 Task: Open Card Intellectual Property Review in Board Email Marketing Analytics to Workspace Advertising and Marketing and add a team member Softage.2@softage.net, a label Green, a checklist Urban Planning, an attachment from Trello, a color Green and finally, add a card description 'Conduct customer research for new customer segmentation opportunities' and a comment 'Let us make sure we give this task the attention it deserves as it is crucial to the overall success of the project.'. Add a start date 'Jan 02, 1900' with a due date 'Jan 09, 1900'
Action: Mouse moved to (305, 176)
Screenshot: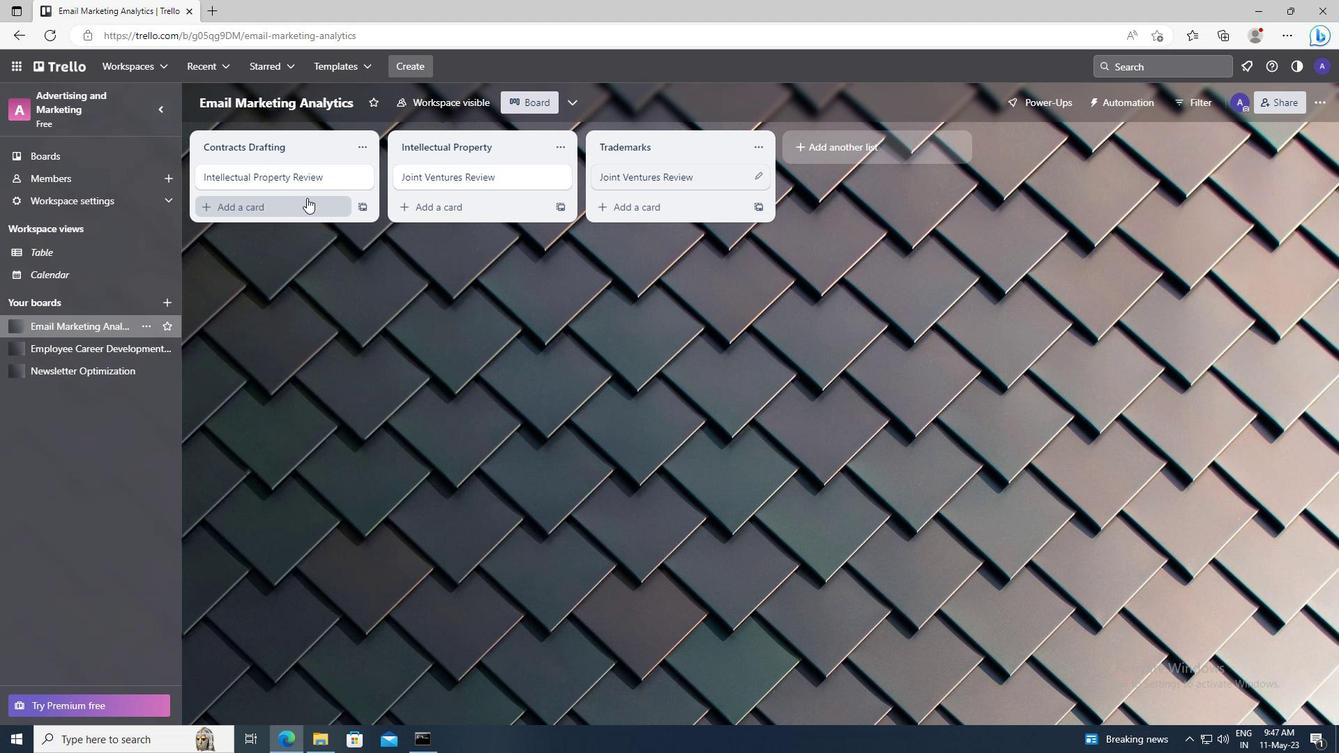 
Action: Mouse pressed left at (305, 176)
Screenshot: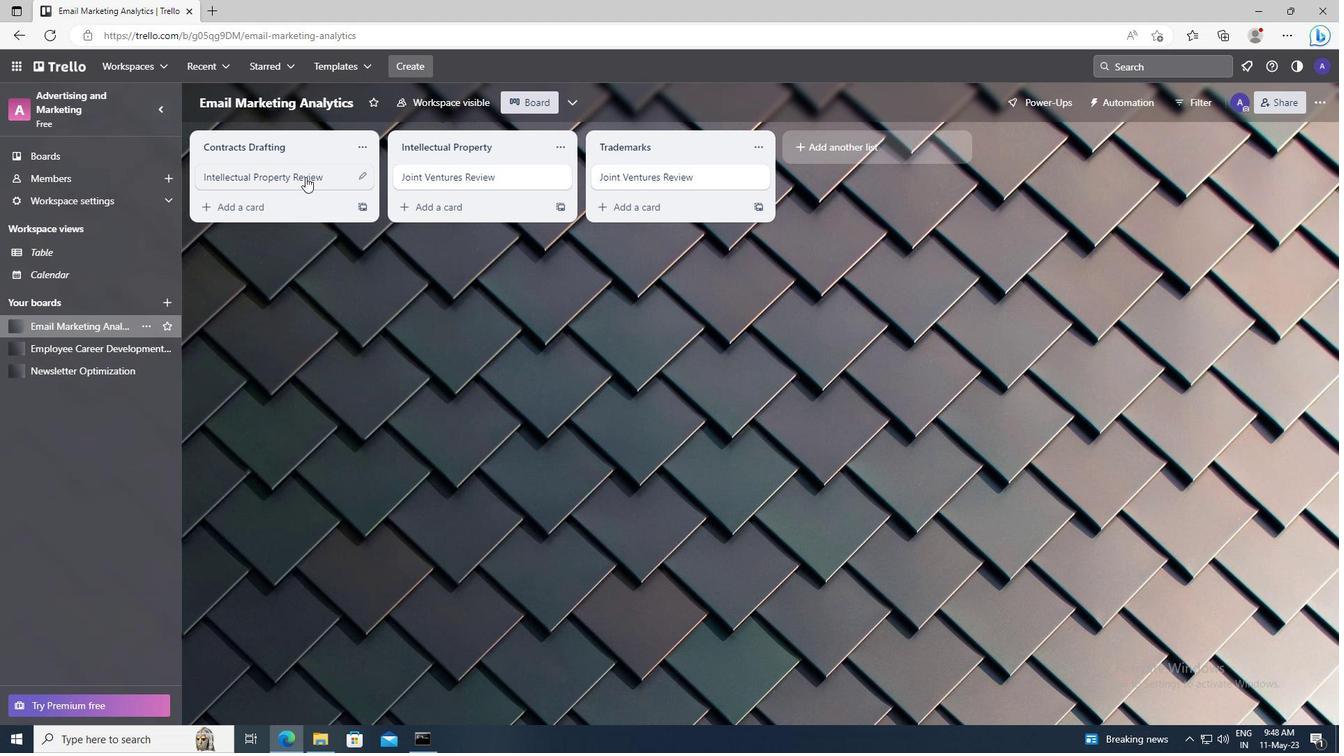 
Action: Mouse moved to (839, 177)
Screenshot: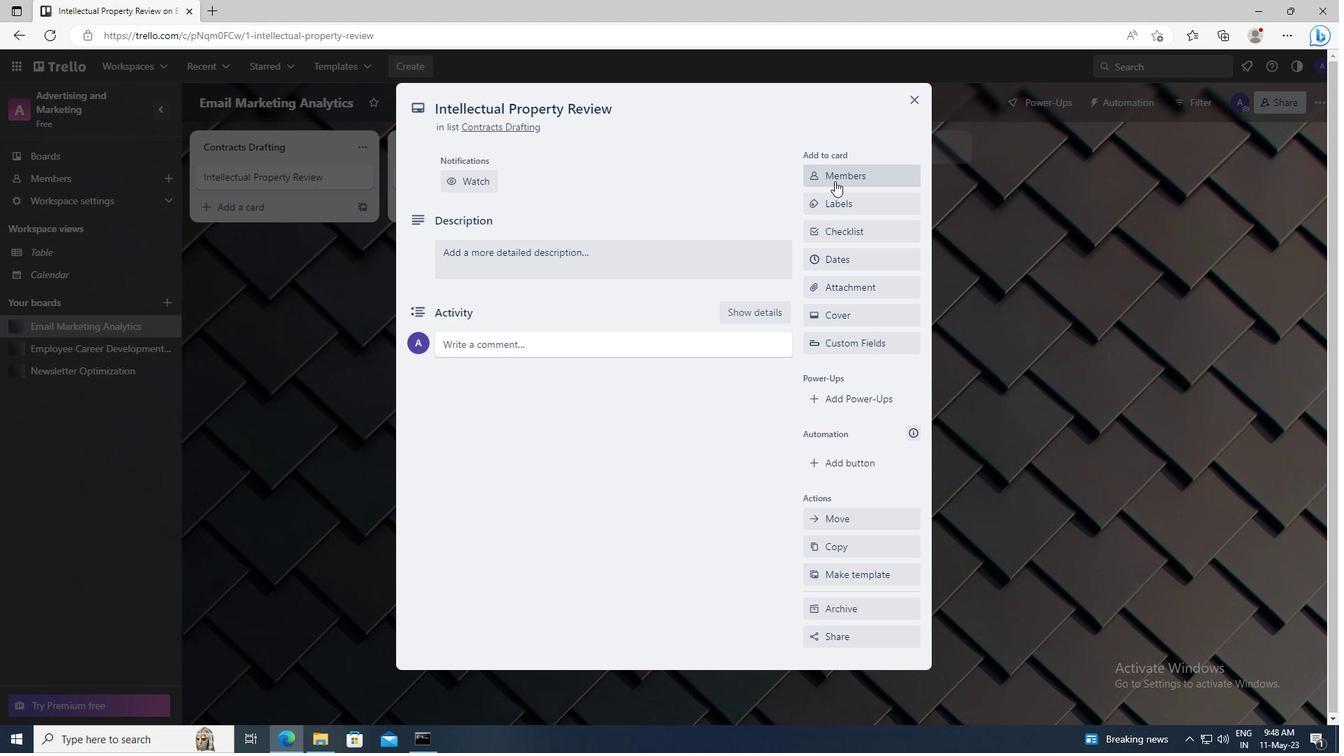 
Action: Mouse pressed left at (839, 177)
Screenshot: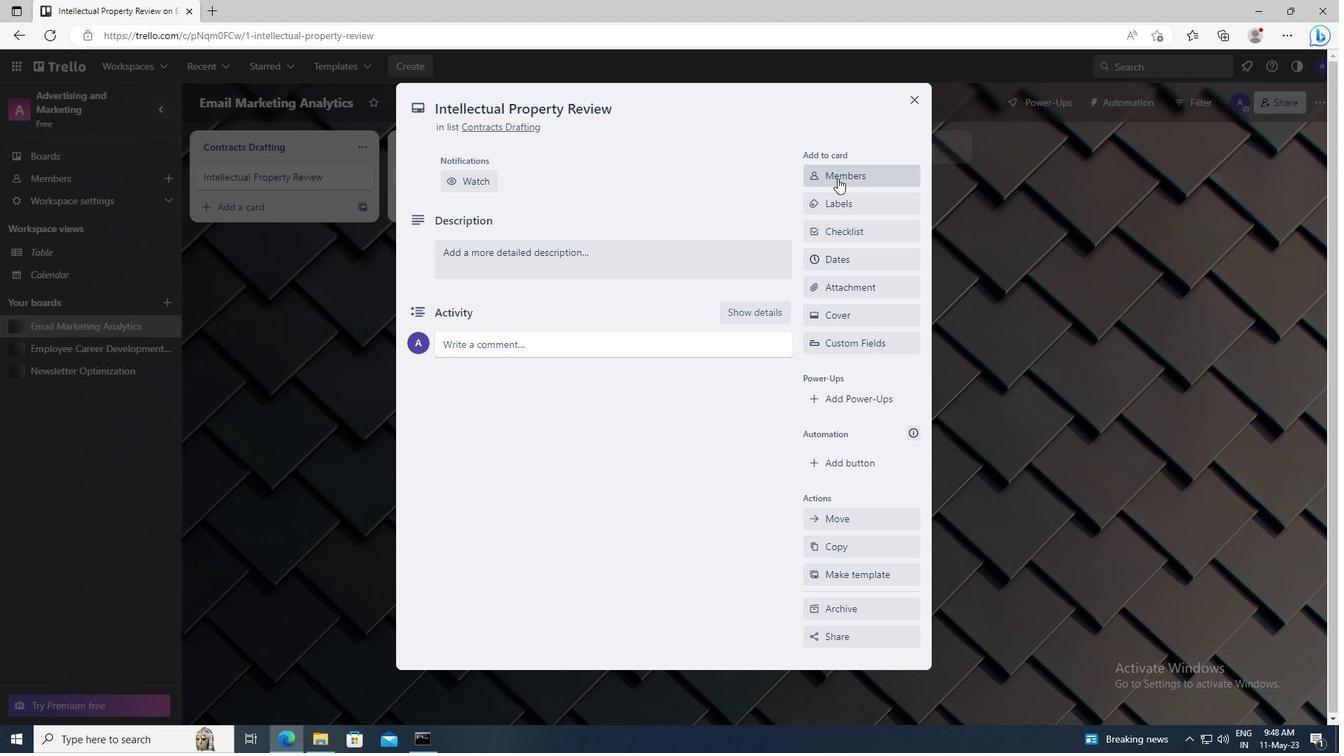 
Action: Mouse moved to (849, 244)
Screenshot: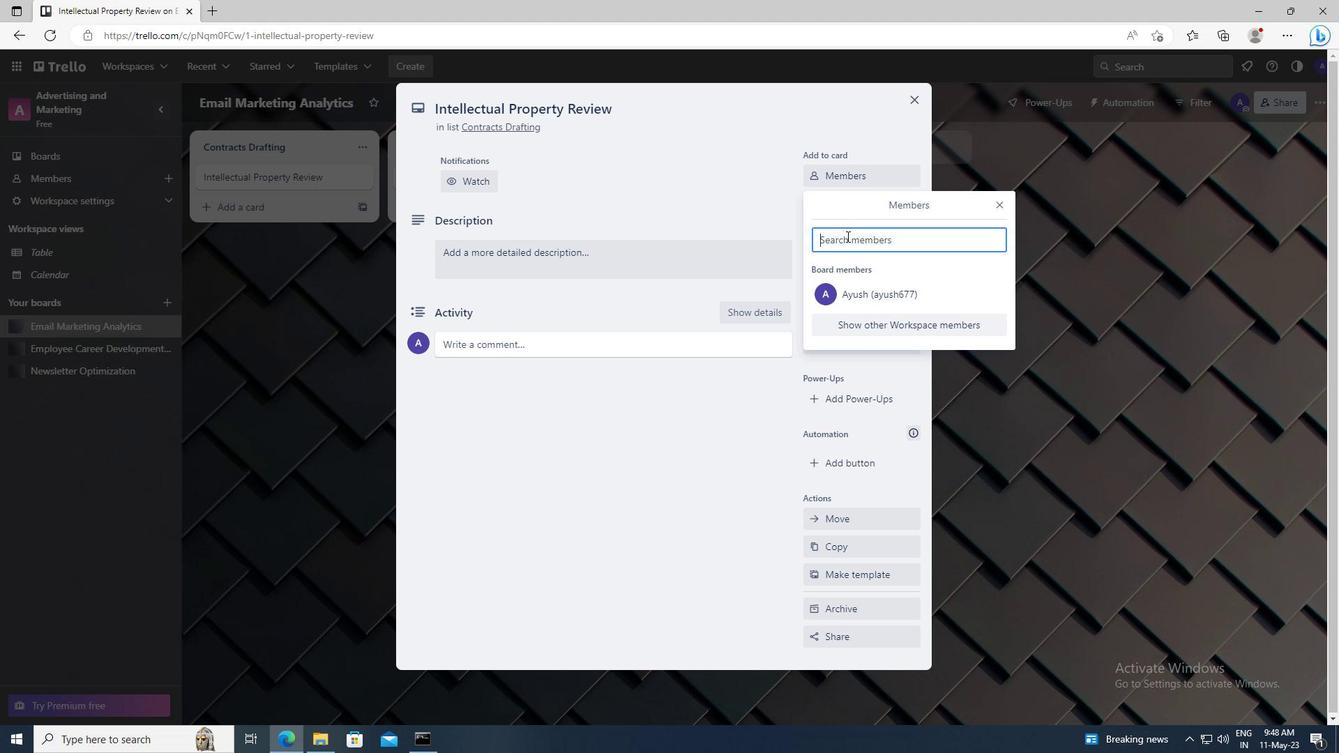 
Action: Mouse pressed left at (849, 244)
Screenshot: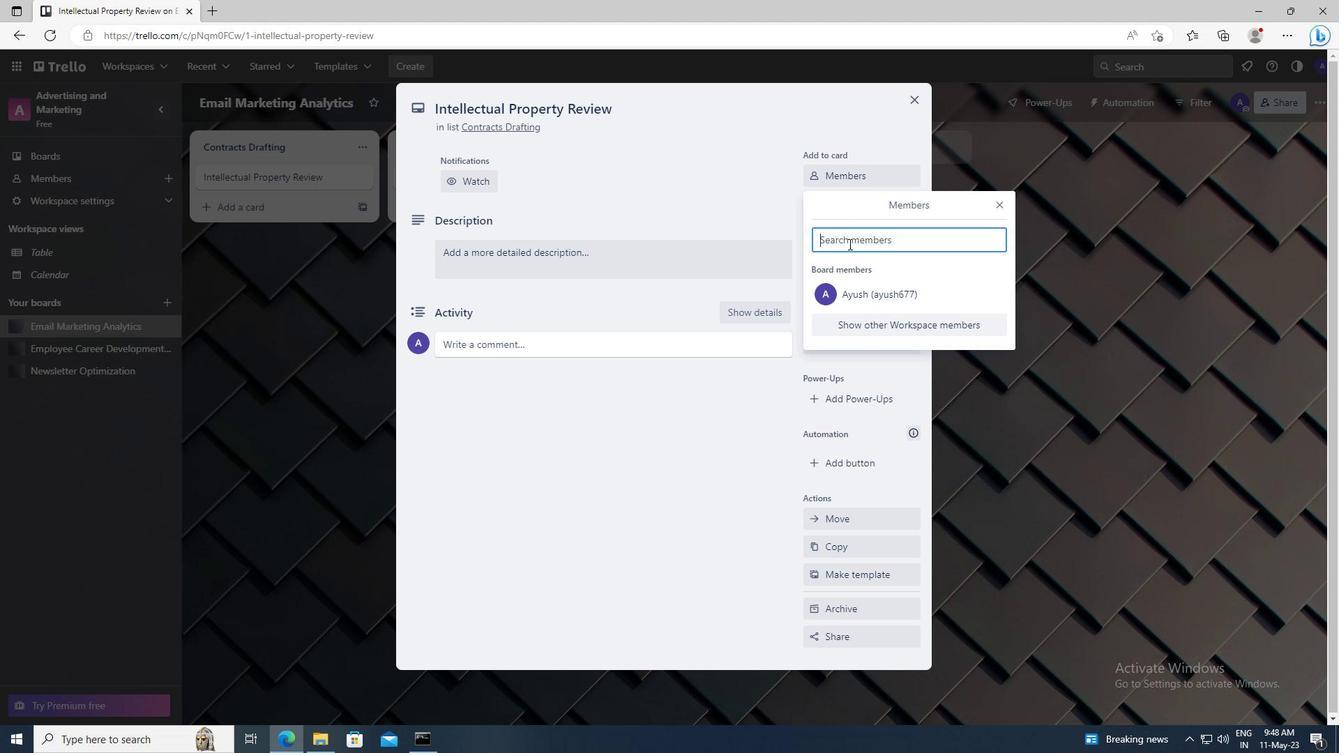 
Action: Key pressed <Key.shift>SOFTAGE.2
Screenshot: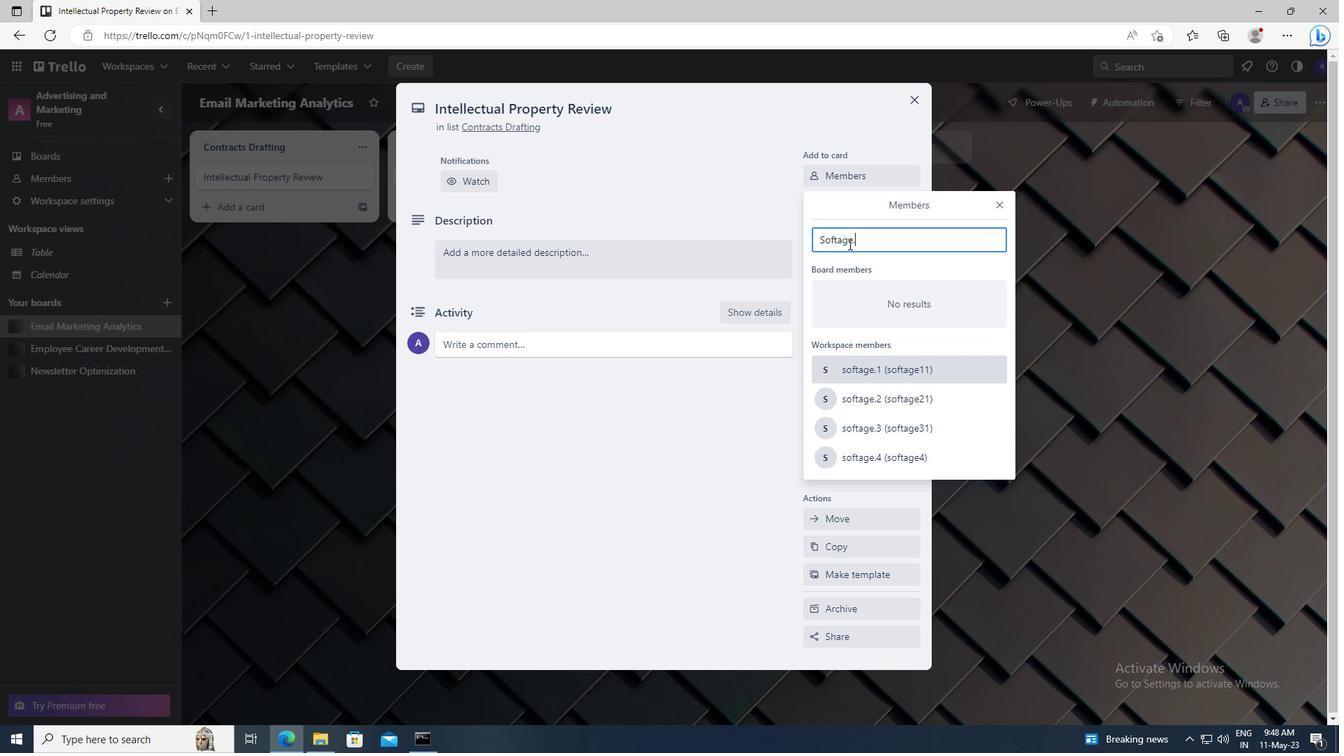 
Action: Mouse moved to (851, 369)
Screenshot: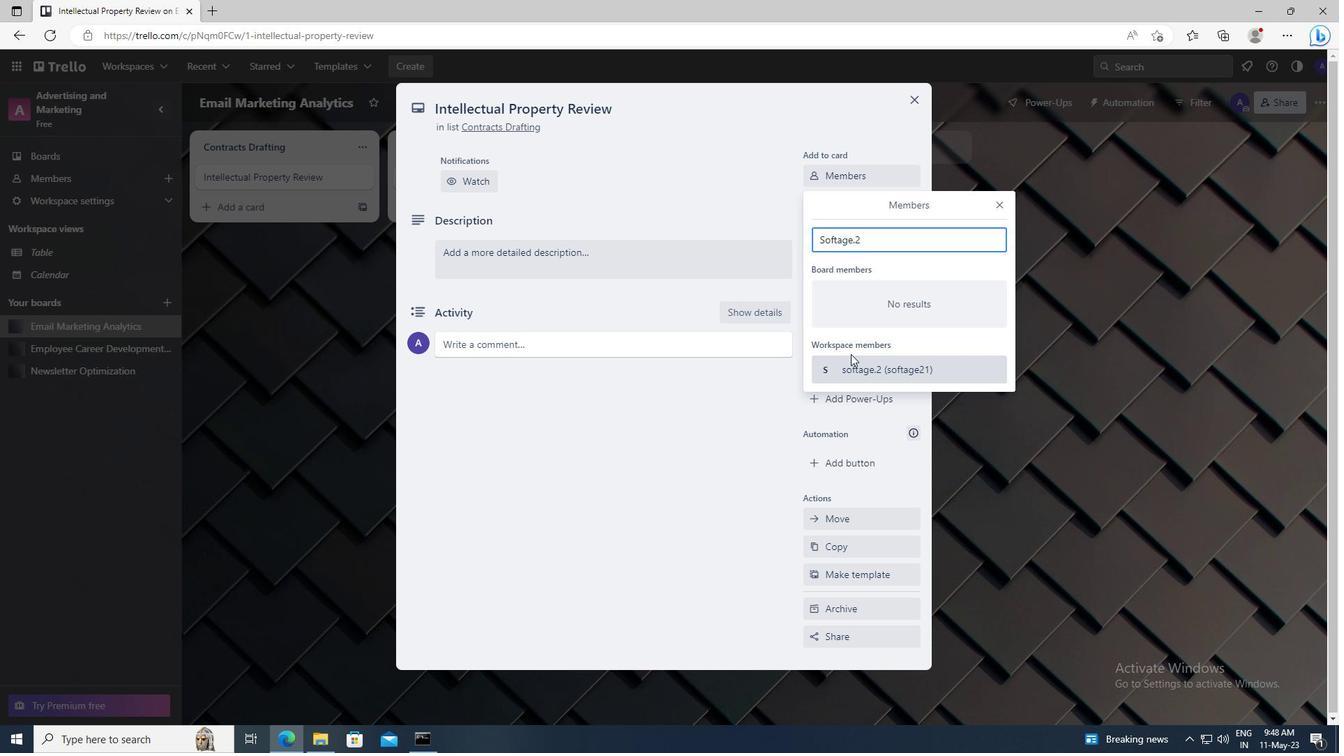 
Action: Mouse pressed left at (851, 369)
Screenshot: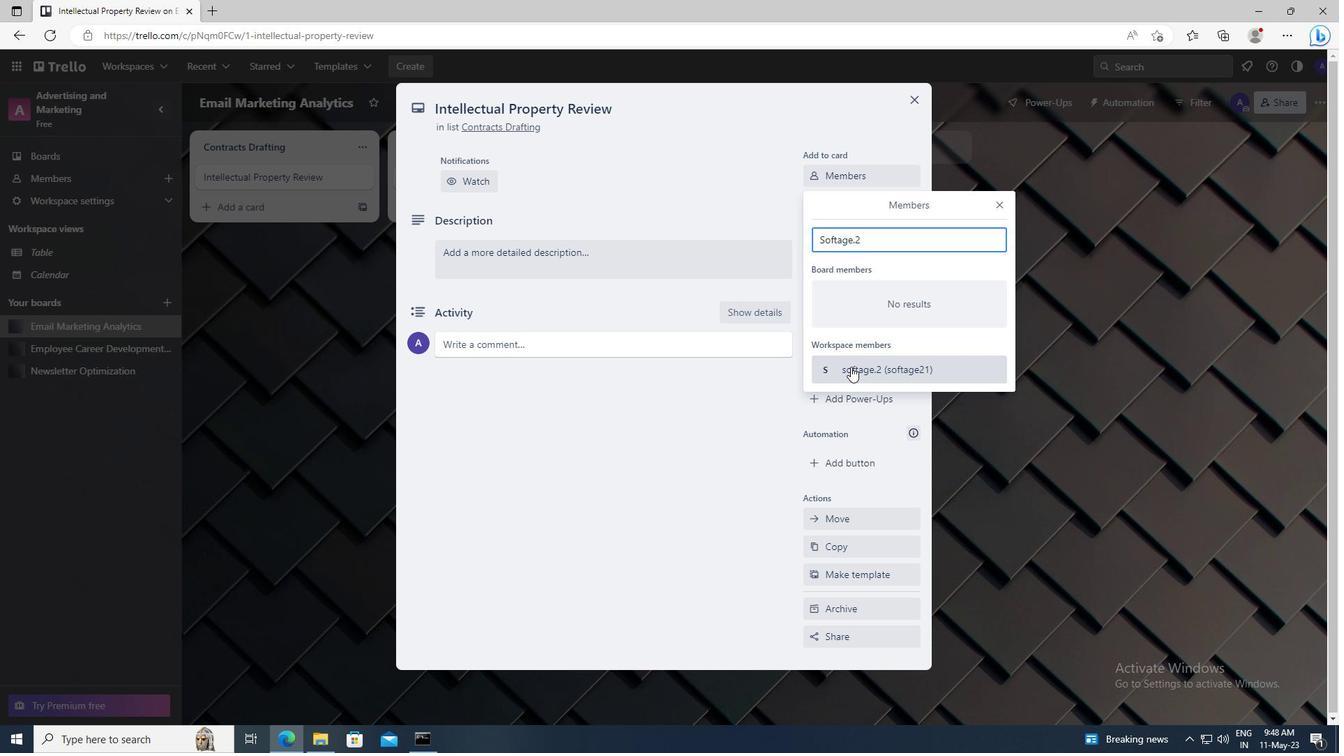 
Action: Mouse moved to (1001, 205)
Screenshot: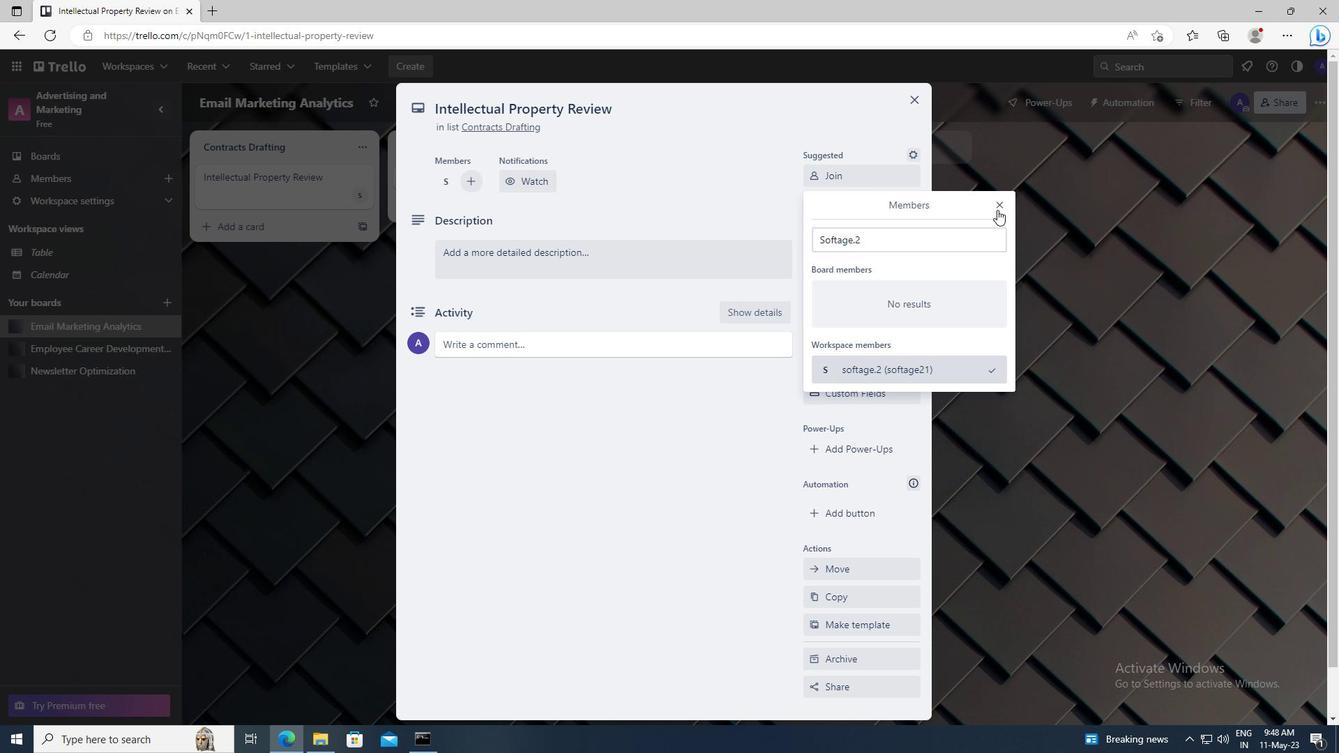 
Action: Mouse pressed left at (1001, 205)
Screenshot: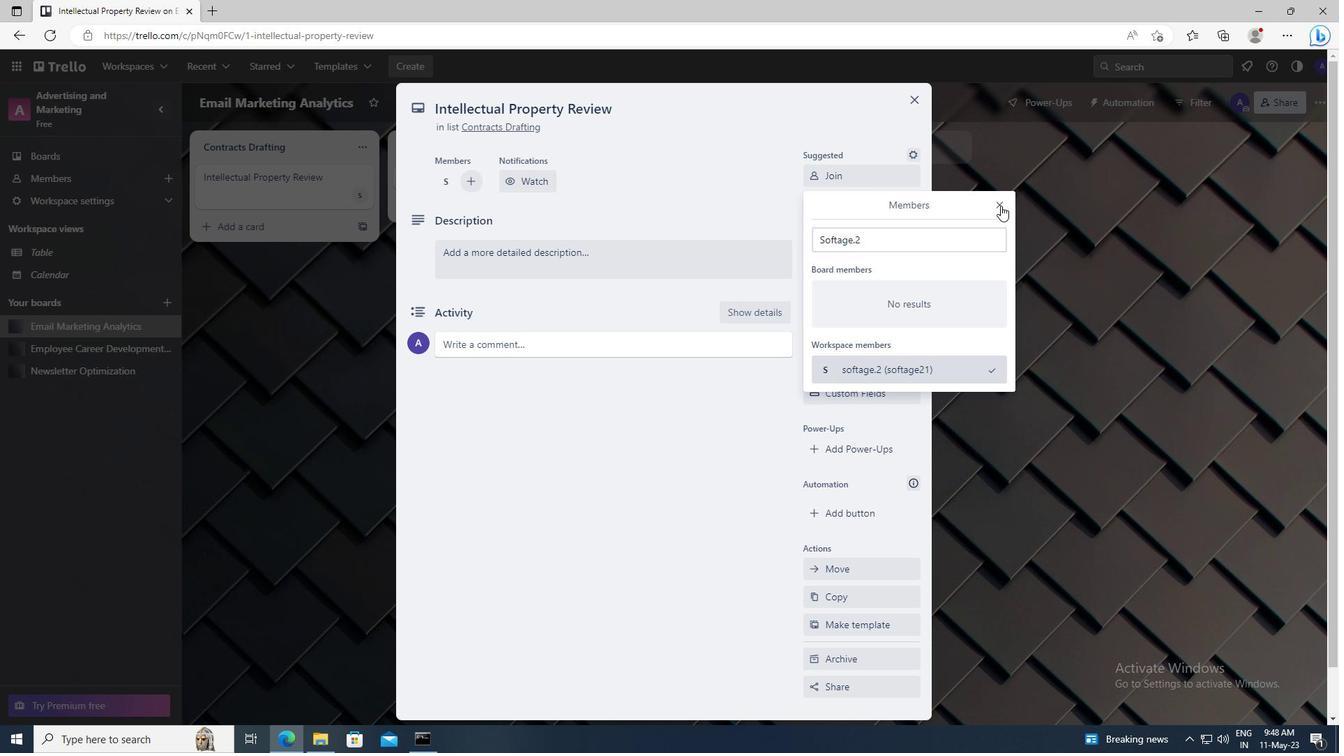 
Action: Mouse moved to (878, 249)
Screenshot: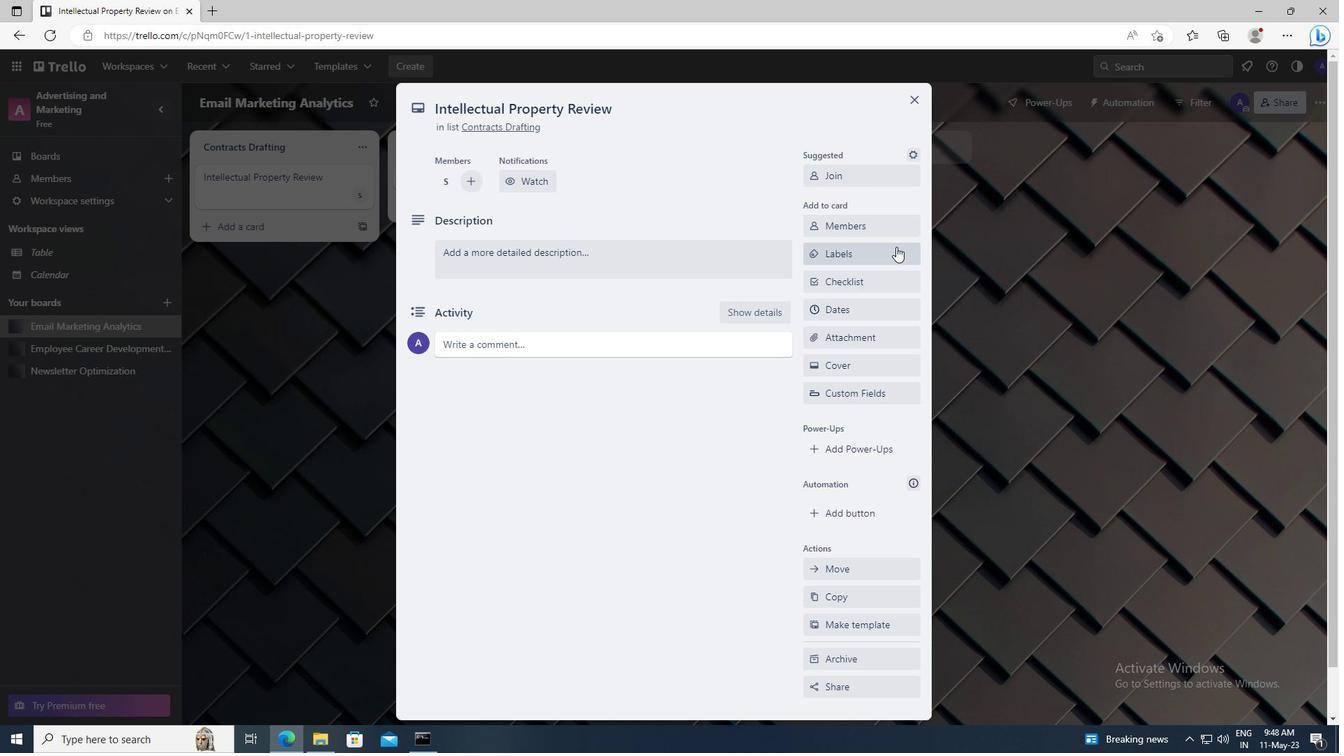 
Action: Mouse pressed left at (878, 249)
Screenshot: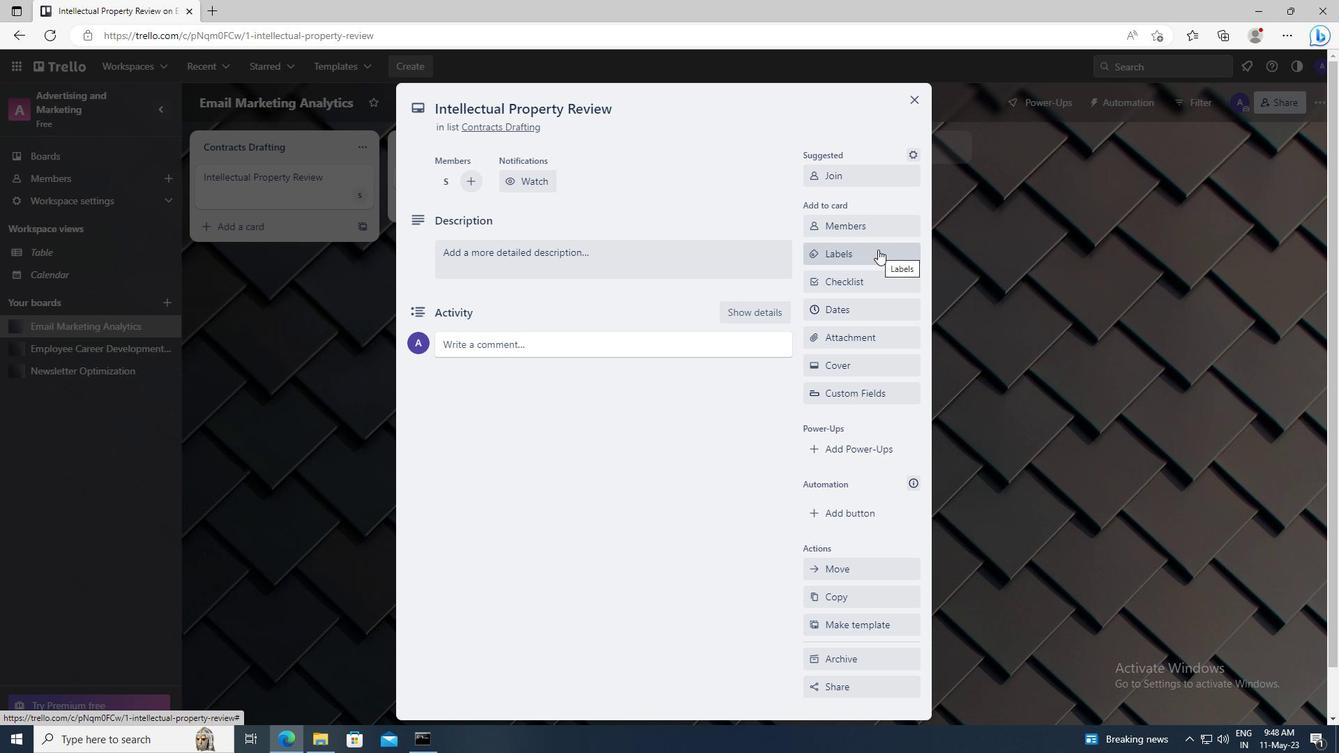 
Action: Mouse moved to (897, 530)
Screenshot: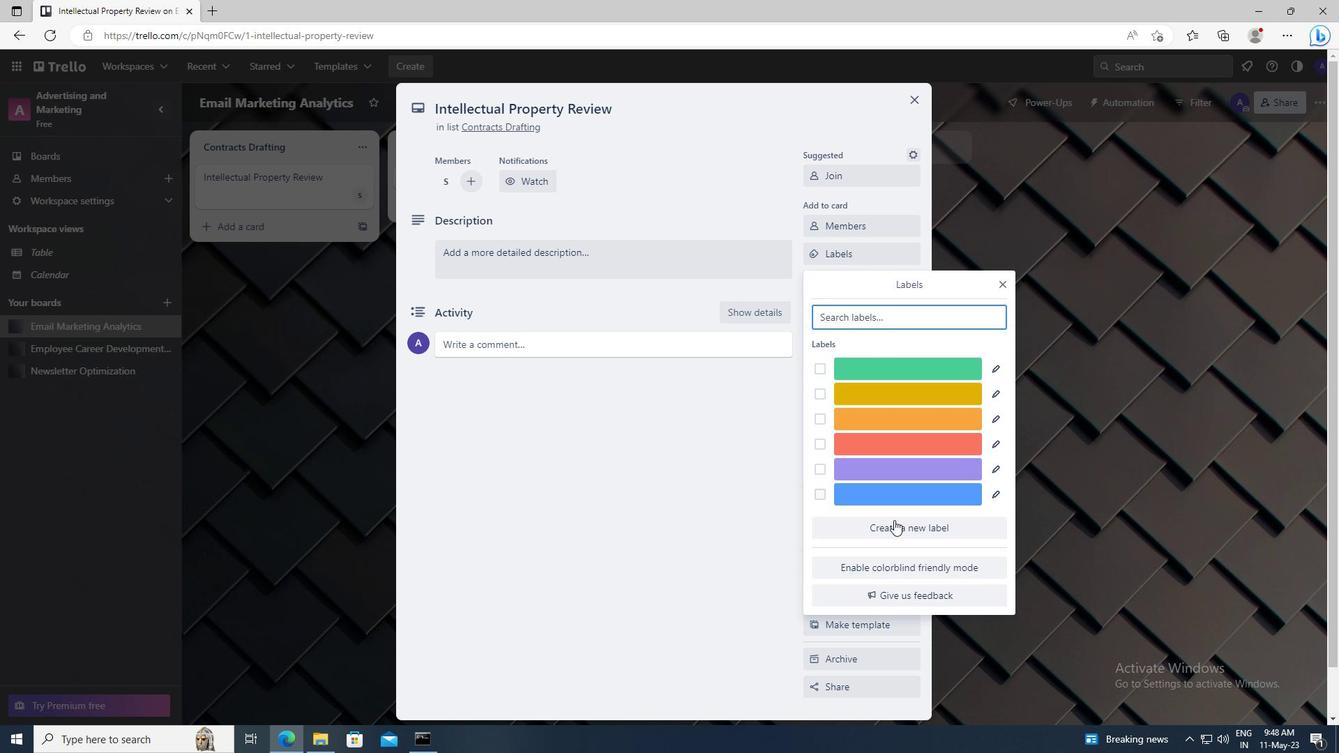 
Action: Mouse pressed left at (897, 530)
Screenshot: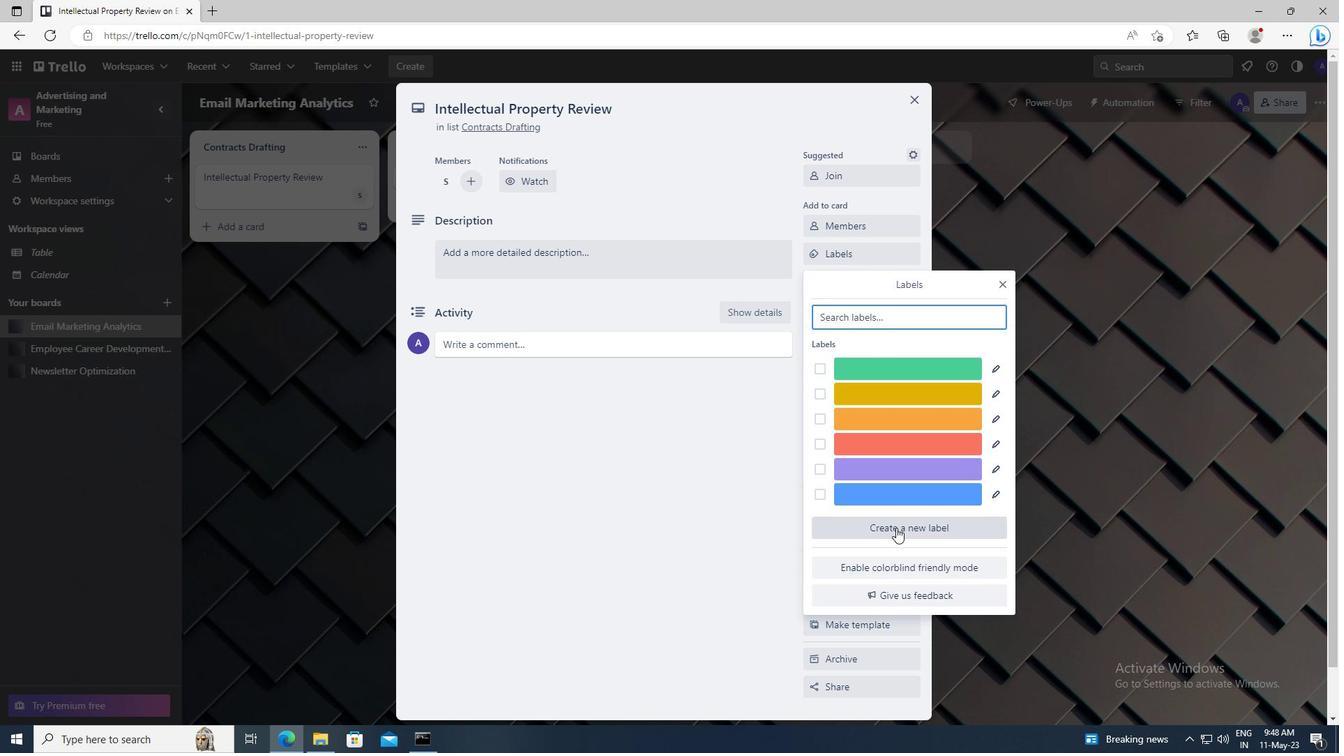 
Action: Mouse moved to (839, 487)
Screenshot: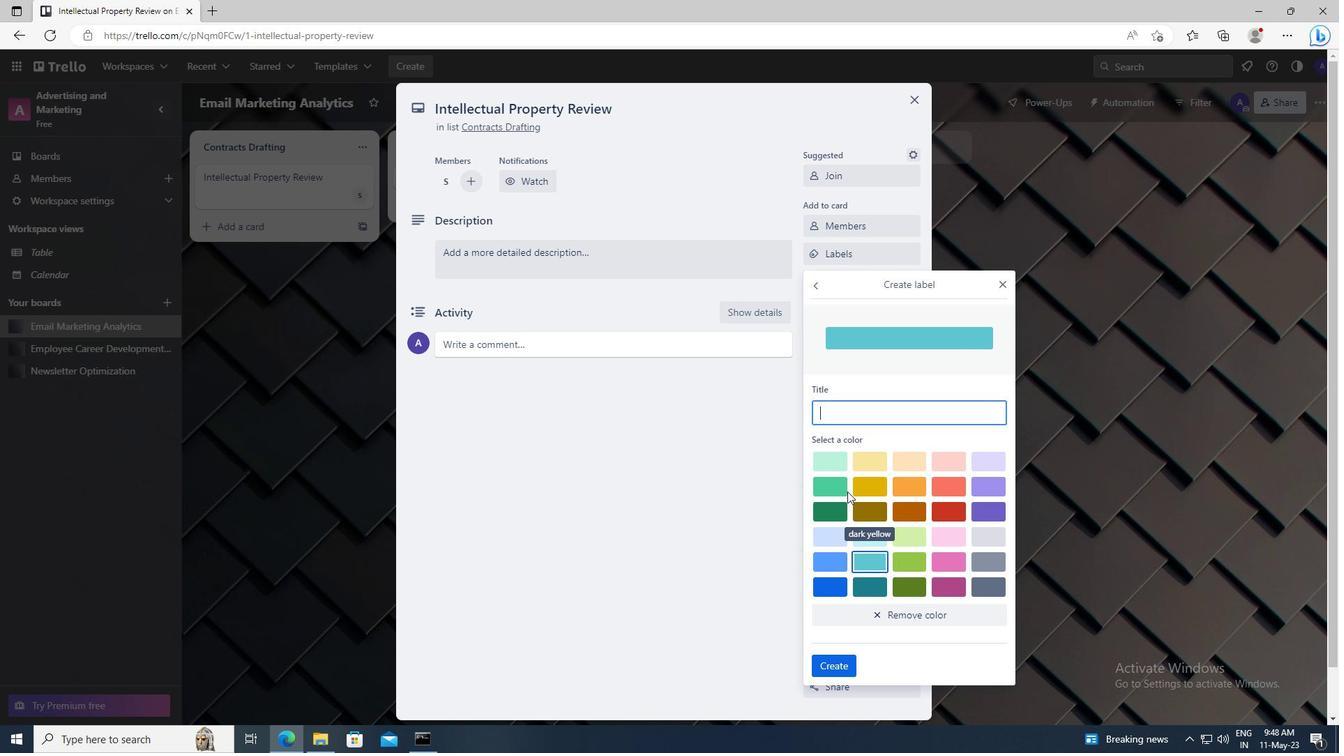 
Action: Mouse pressed left at (839, 487)
Screenshot: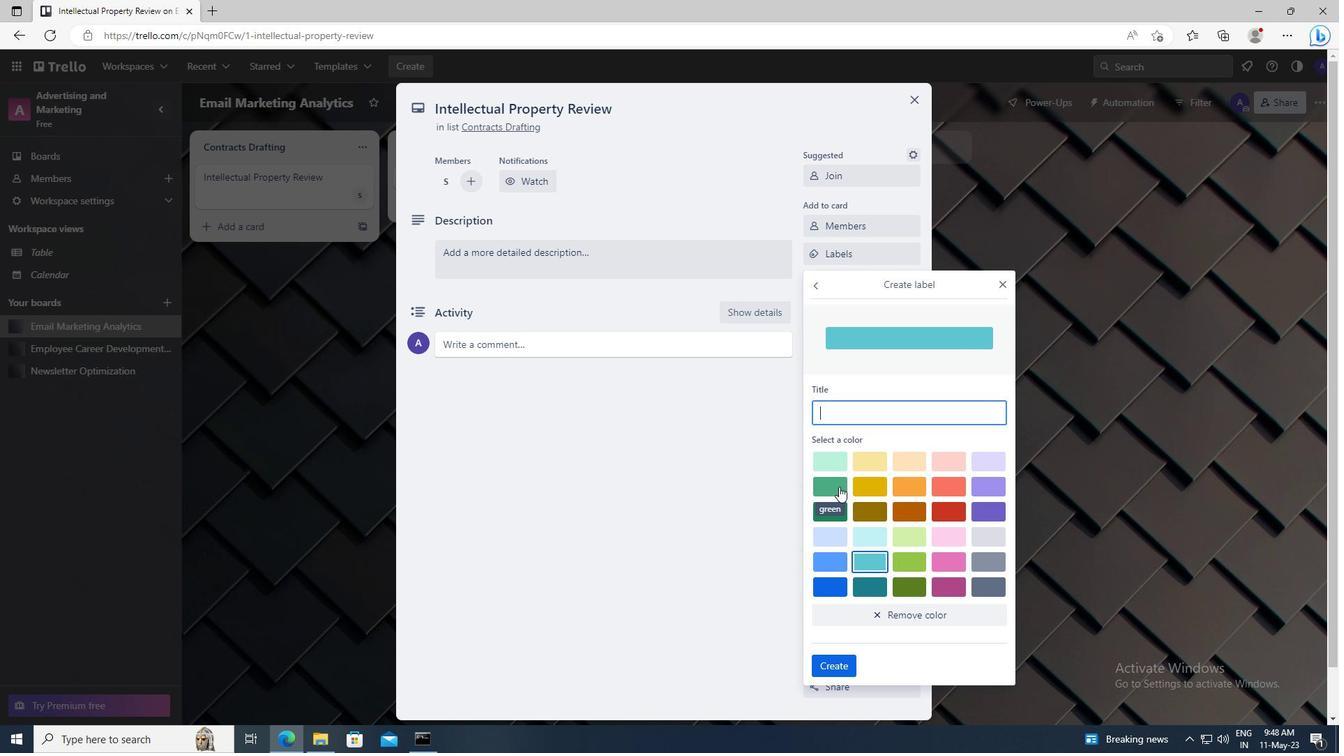 
Action: Mouse moved to (839, 662)
Screenshot: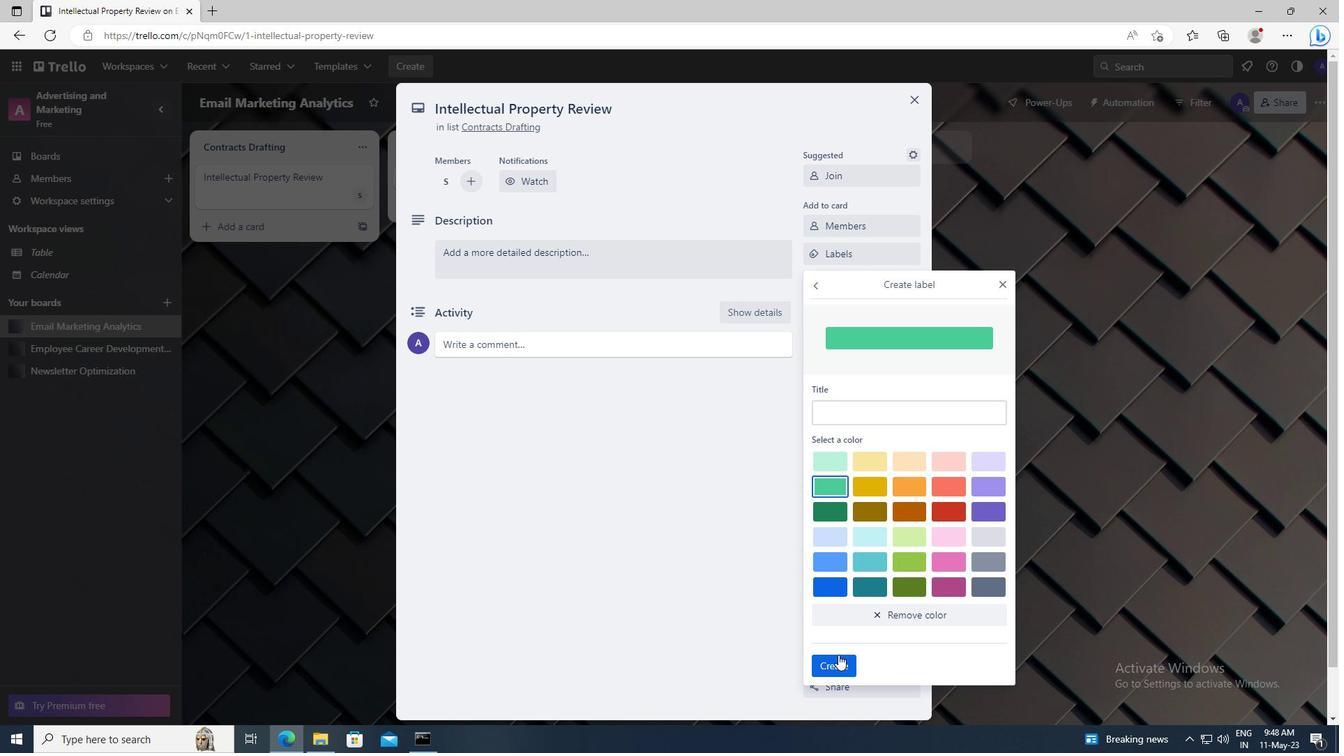 
Action: Mouse pressed left at (839, 662)
Screenshot: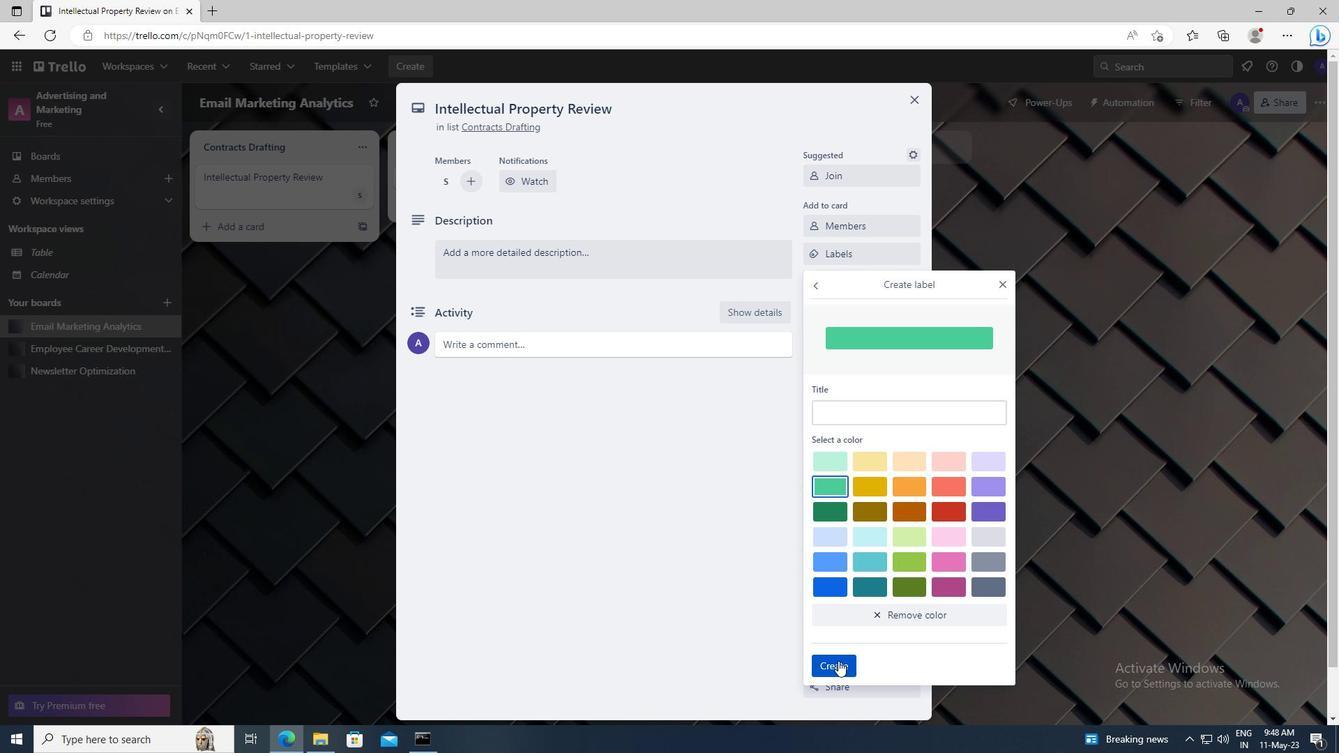
Action: Mouse moved to (1004, 285)
Screenshot: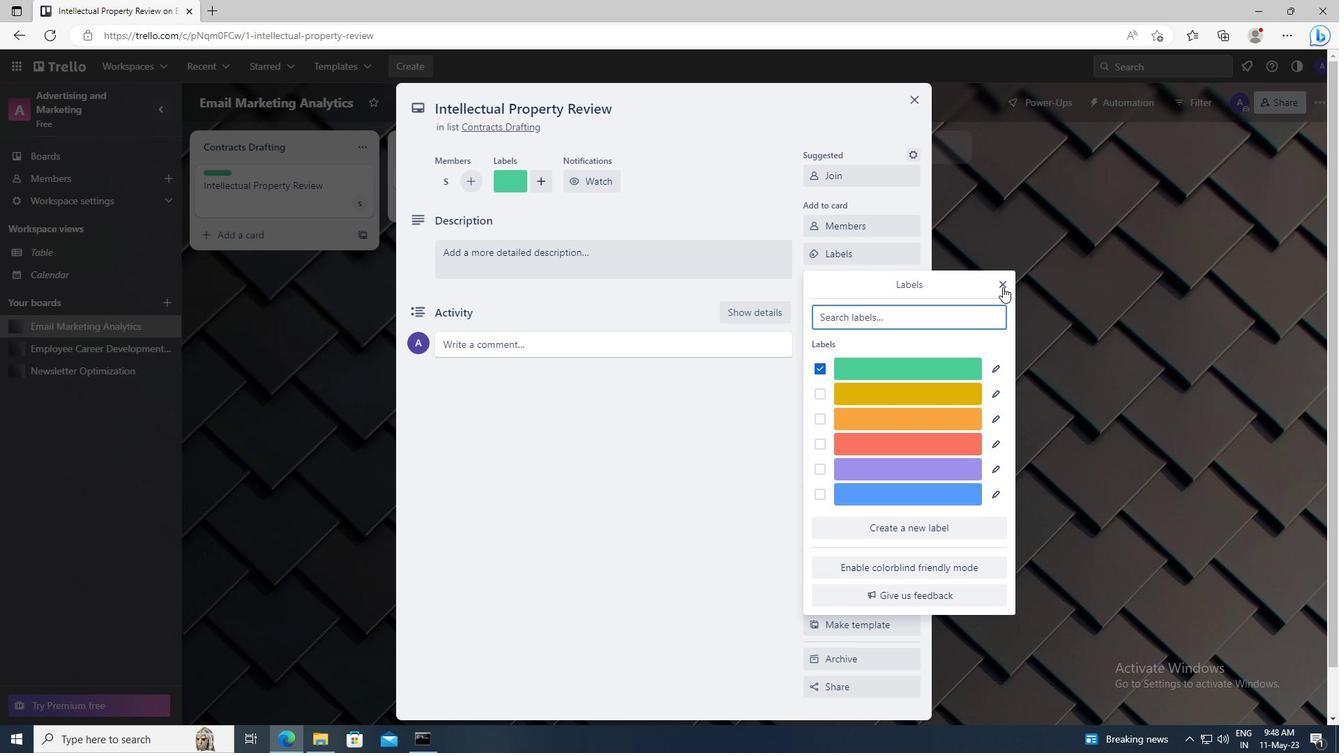 
Action: Mouse pressed left at (1004, 285)
Screenshot: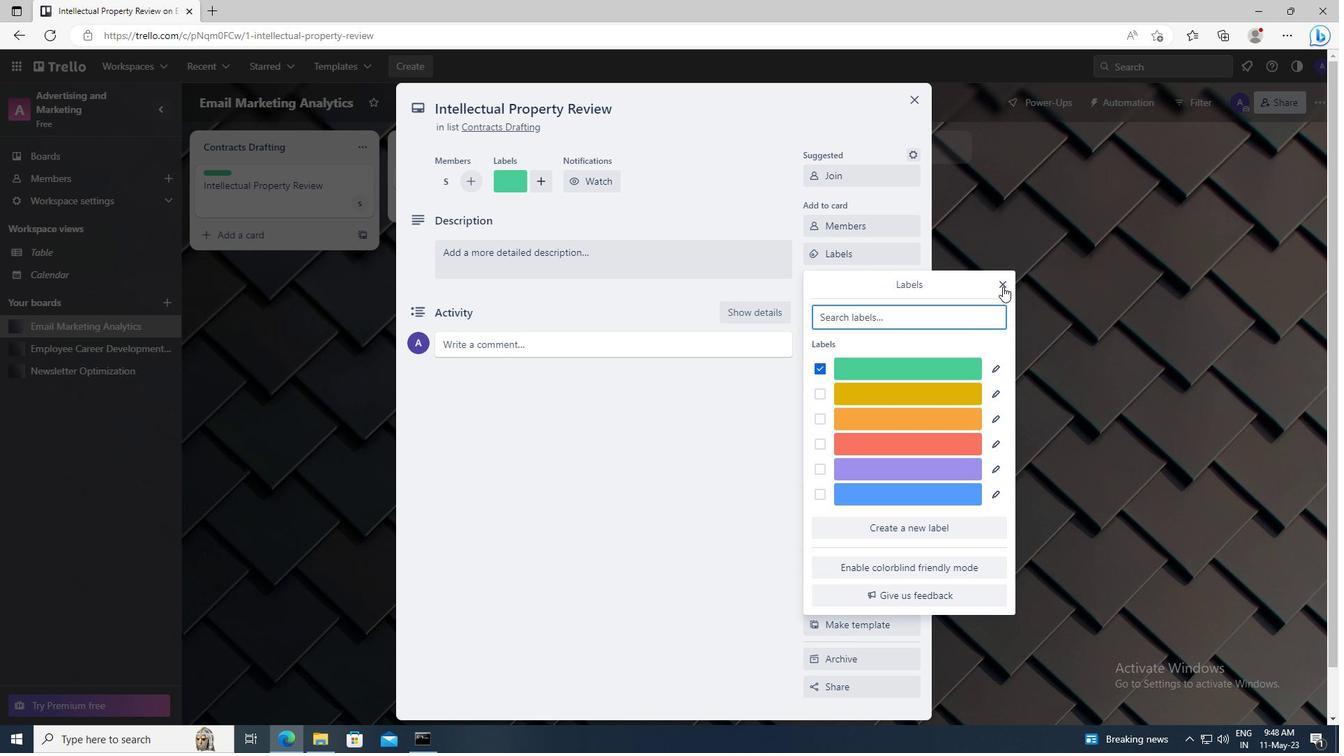 
Action: Mouse moved to (864, 279)
Screenshot: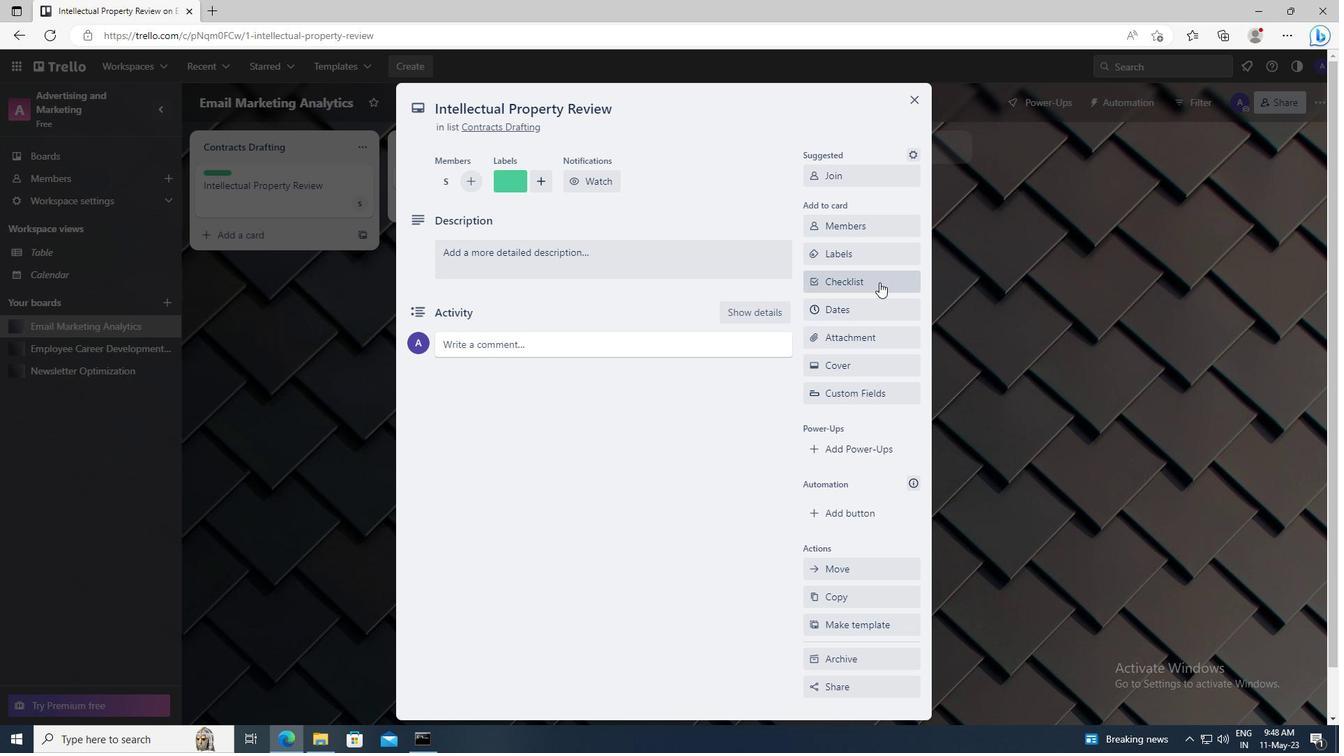 
Action: Mouse pressed left at (864, 279)
Screenshot: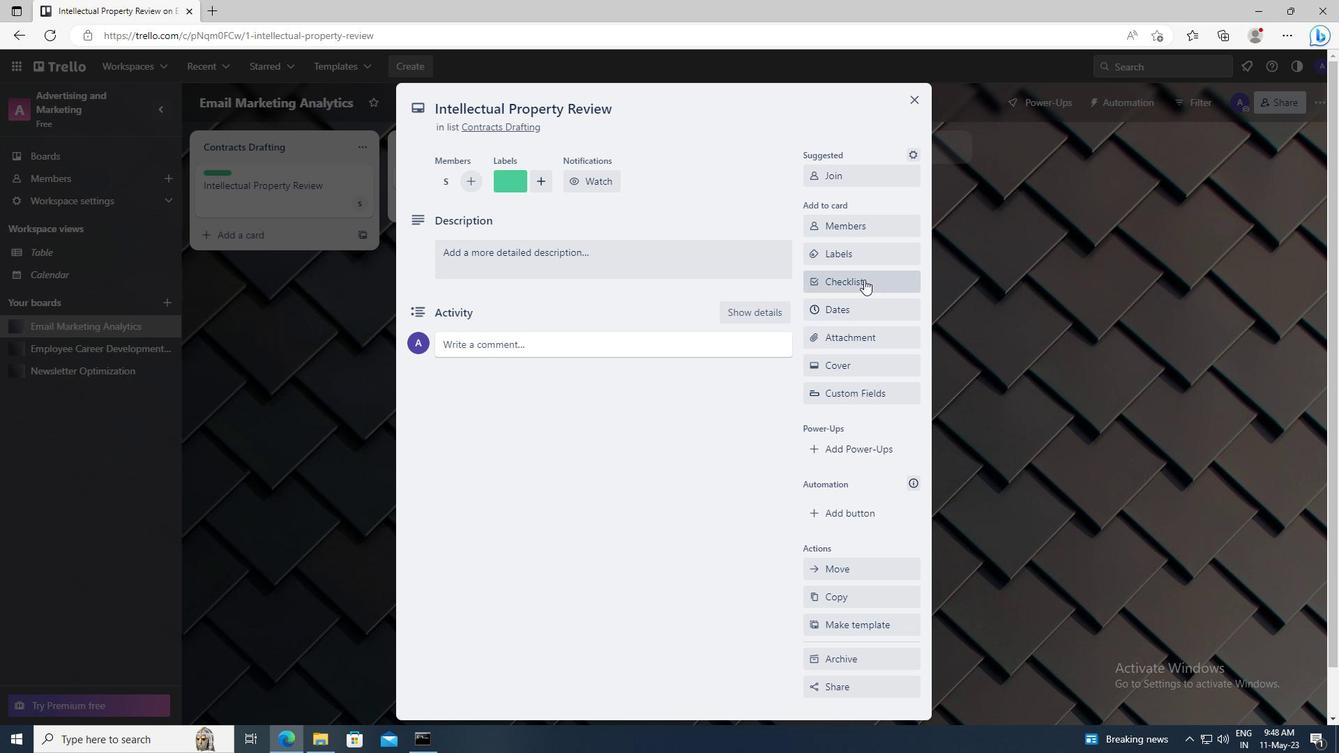
Action: Key pressed <Key.shift>URBAN<Key.space><Key.shift>PLANNING
Screenshot: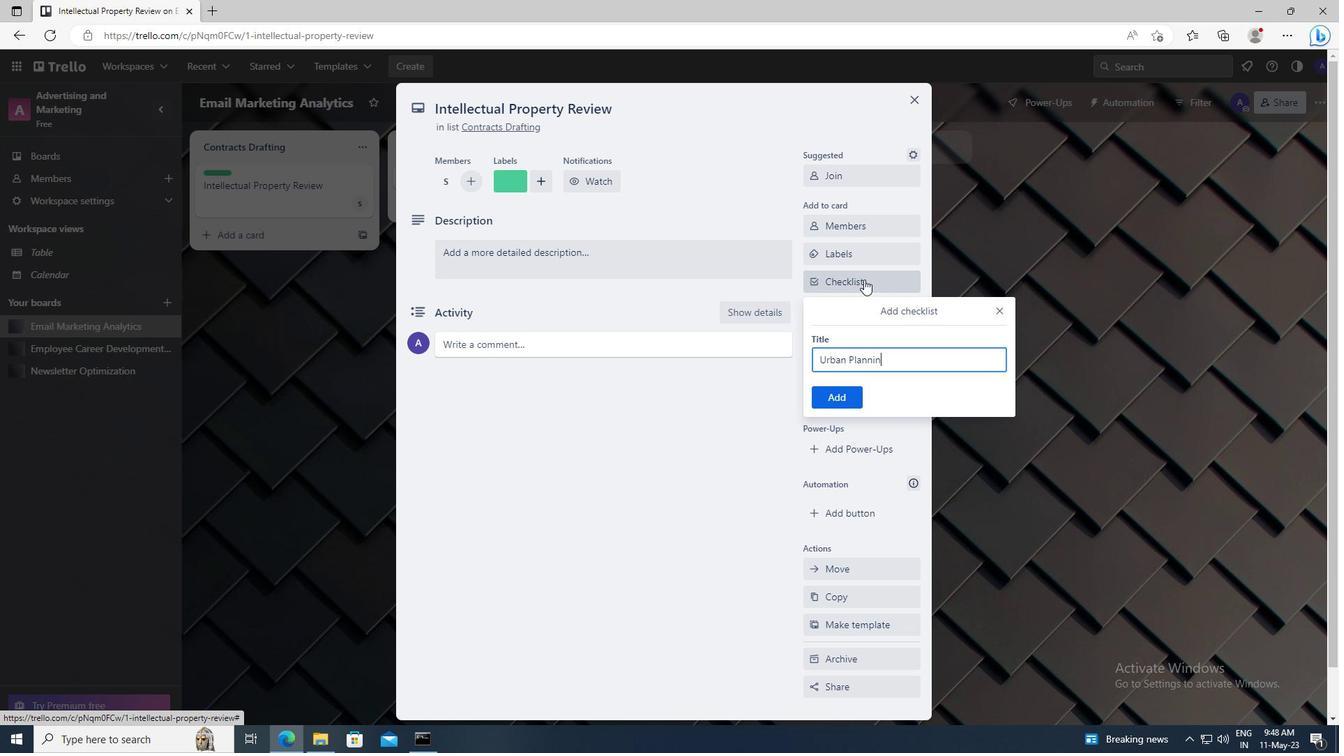 
Action: Mouse moved to (842, 394)
Screenshot: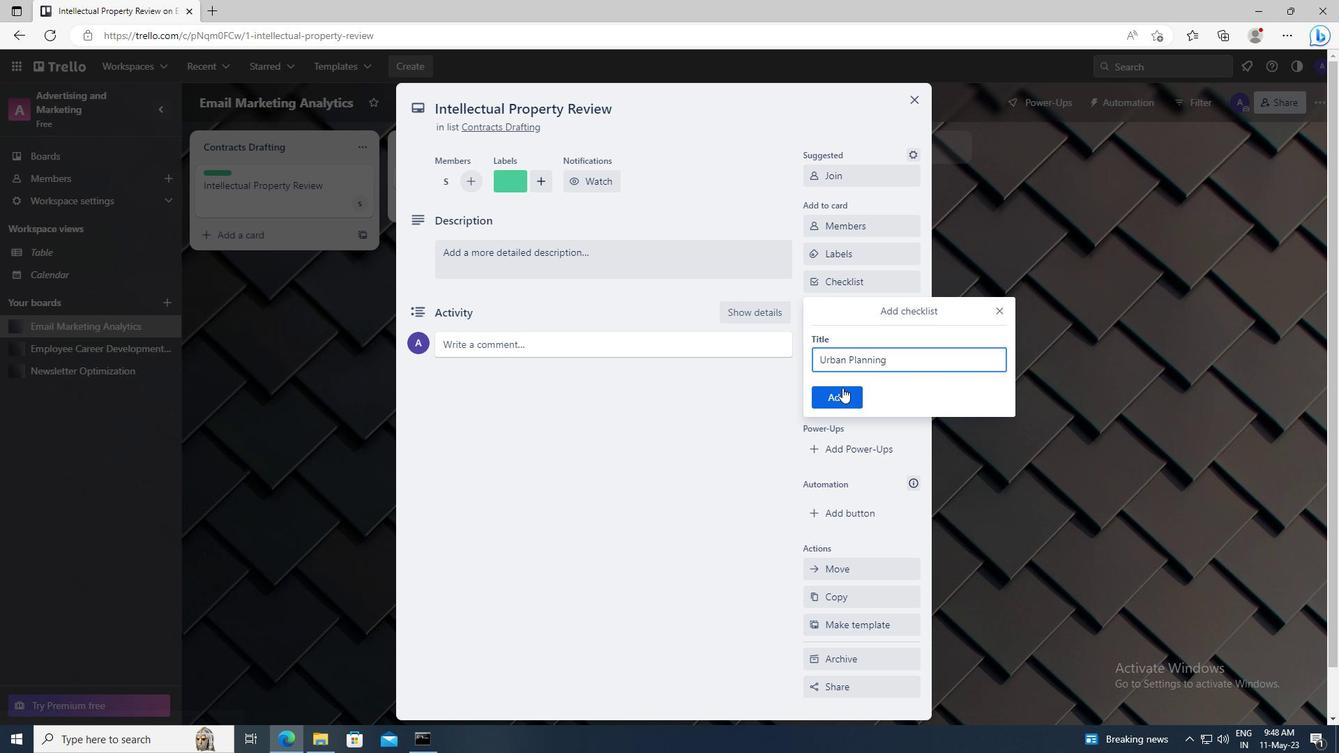 
Action: Mouse pressed left at (842, 394)
Screenshot: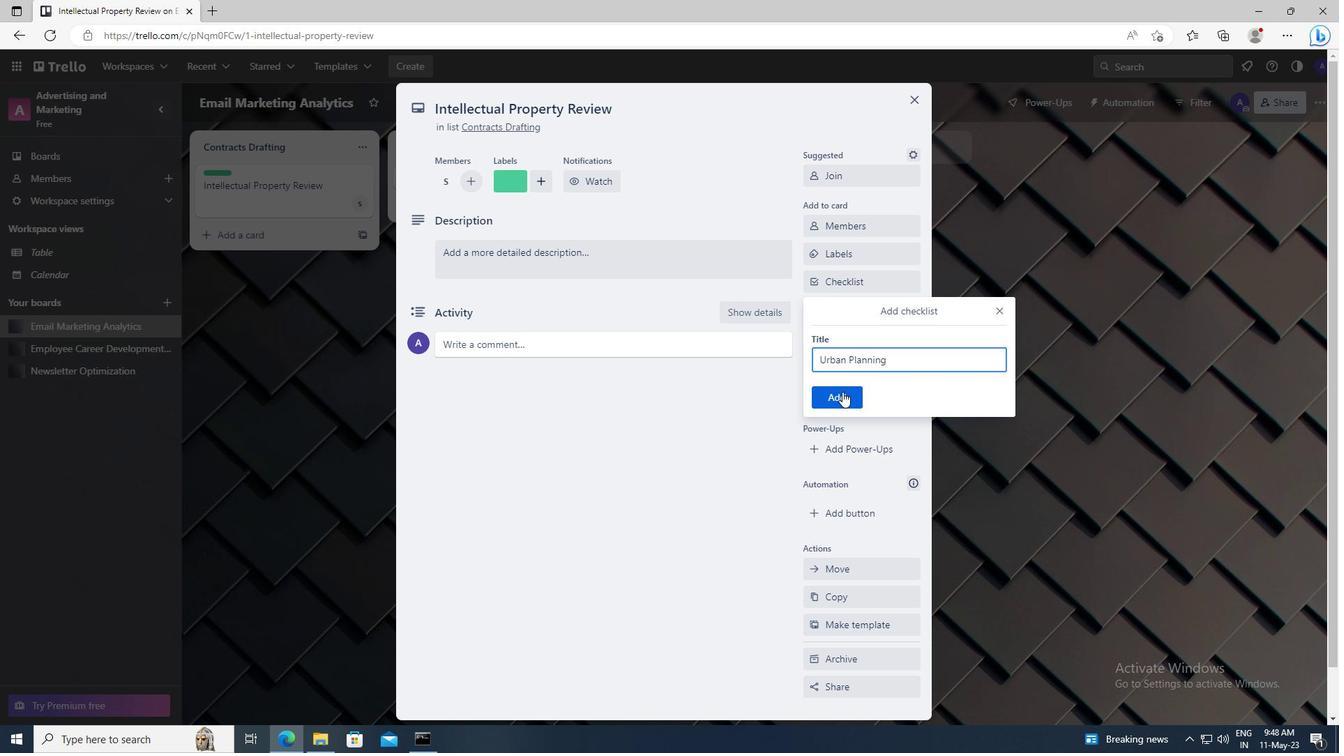 
Action: Mouse moved to (848, 340)
Screenshot: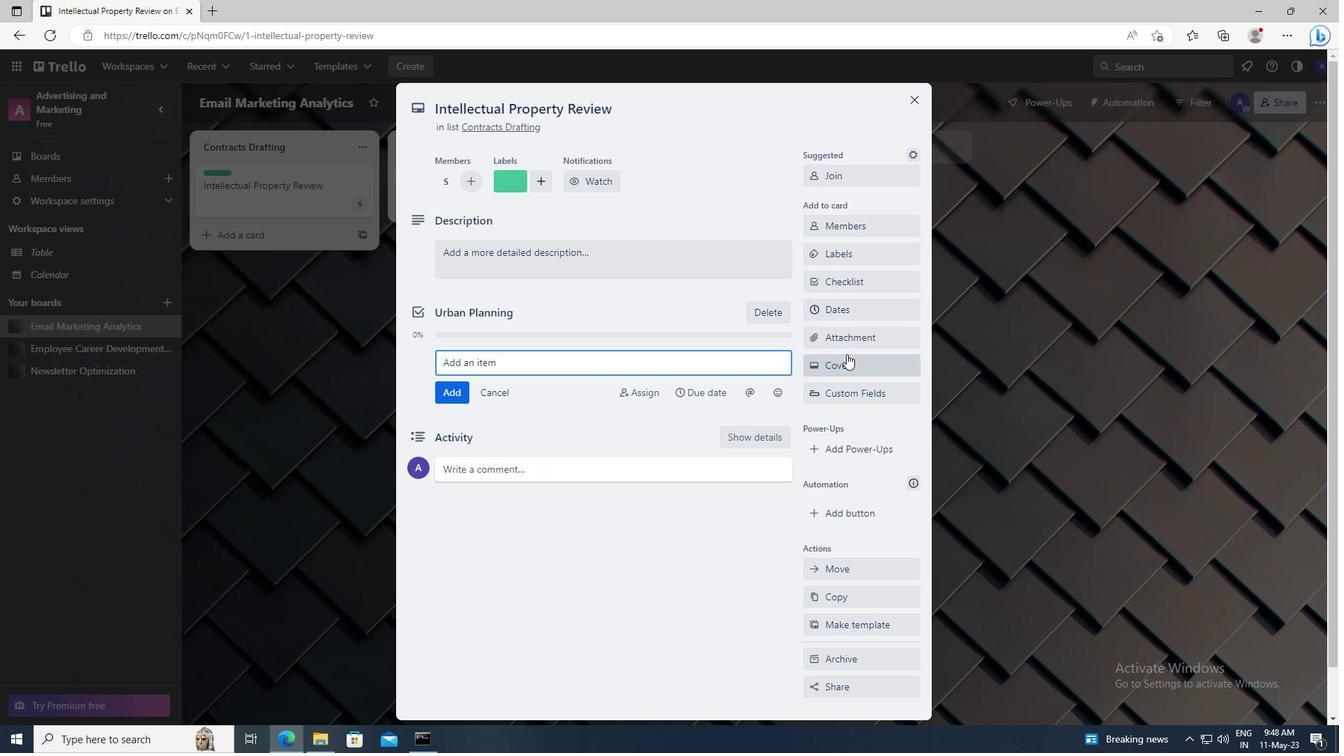 
Action: Mouse pressed left at (848, 340)
Screenshot: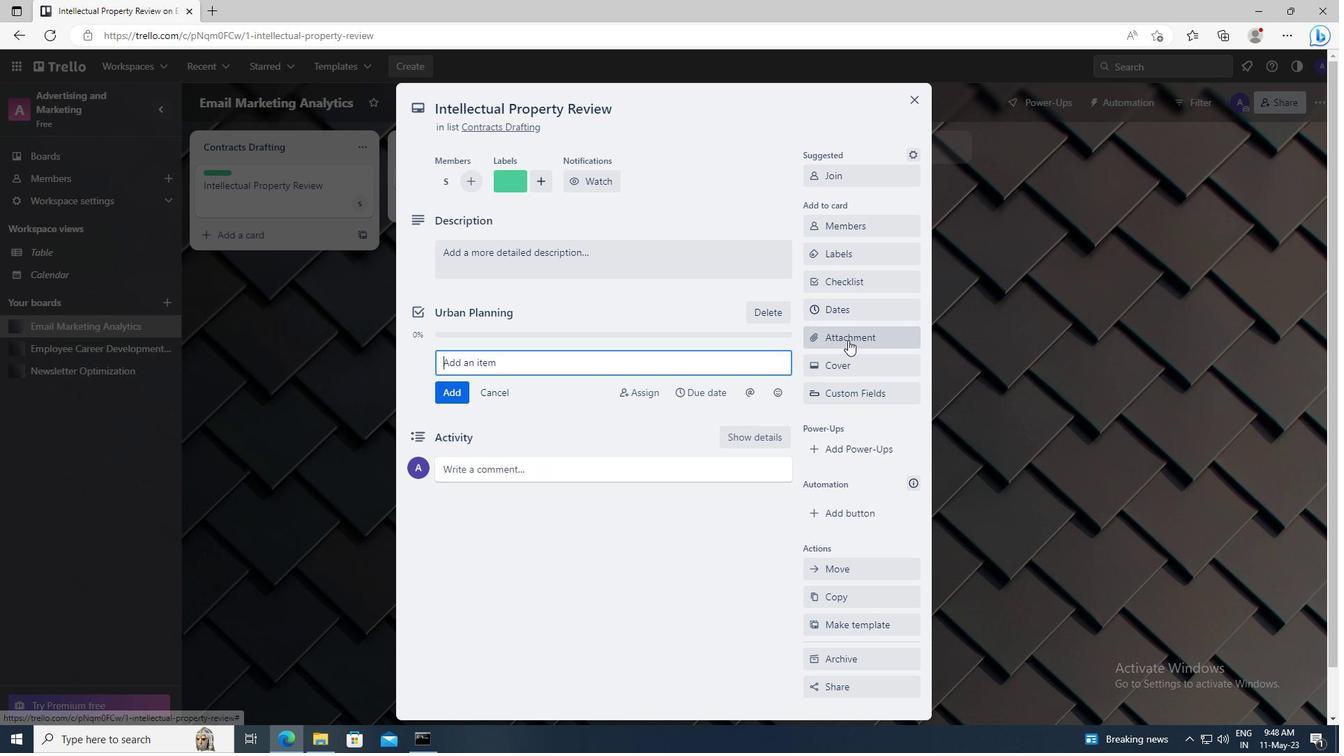 
Action: Mouse moved to (848, 427)
Screenshot: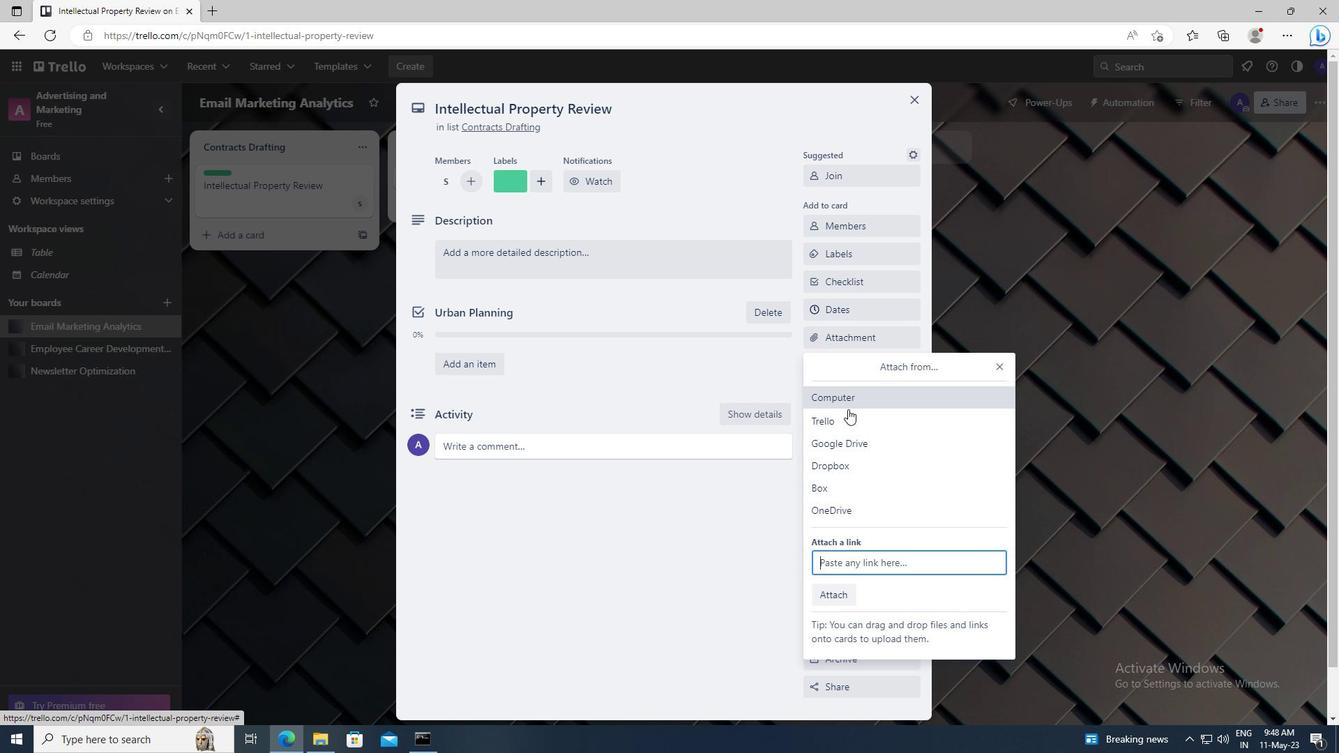 
Action: Mouse pressed left at (848, 427)
Screenshot: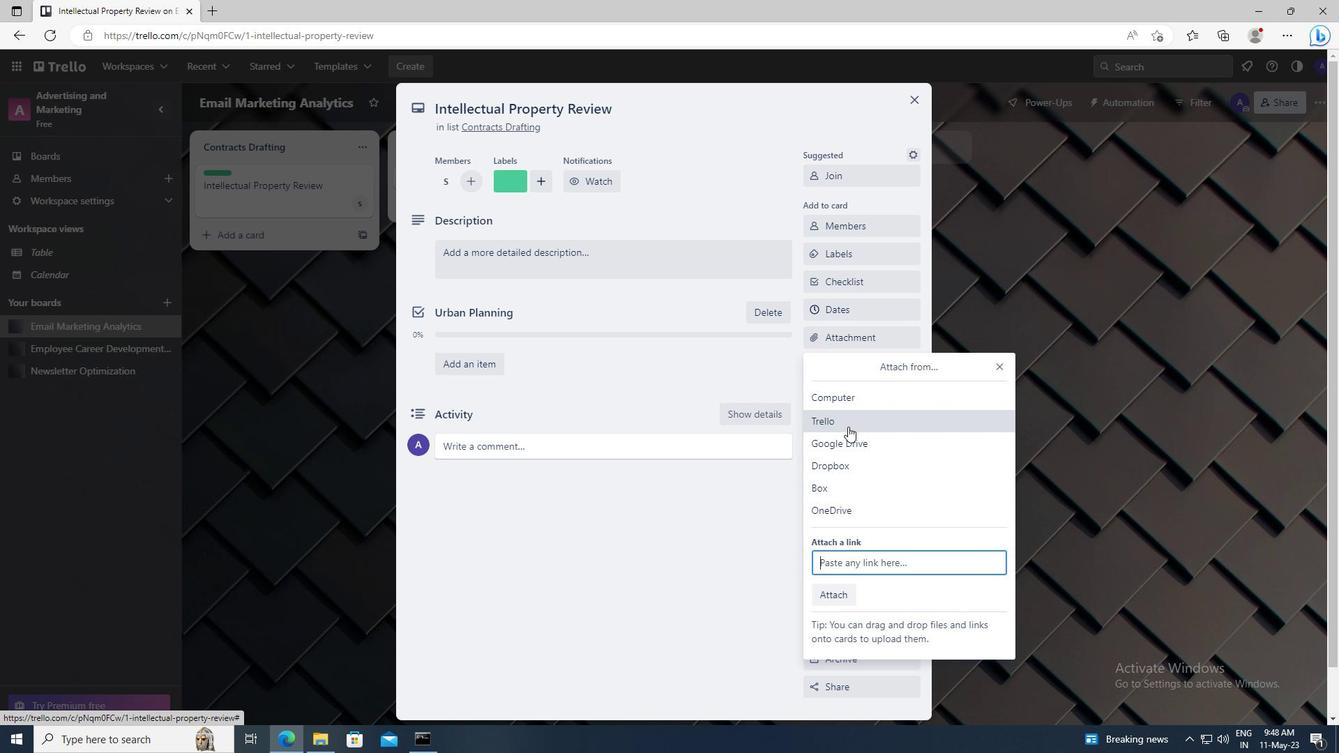 
Action: Mouse moved to (848, 268)
Screenshot: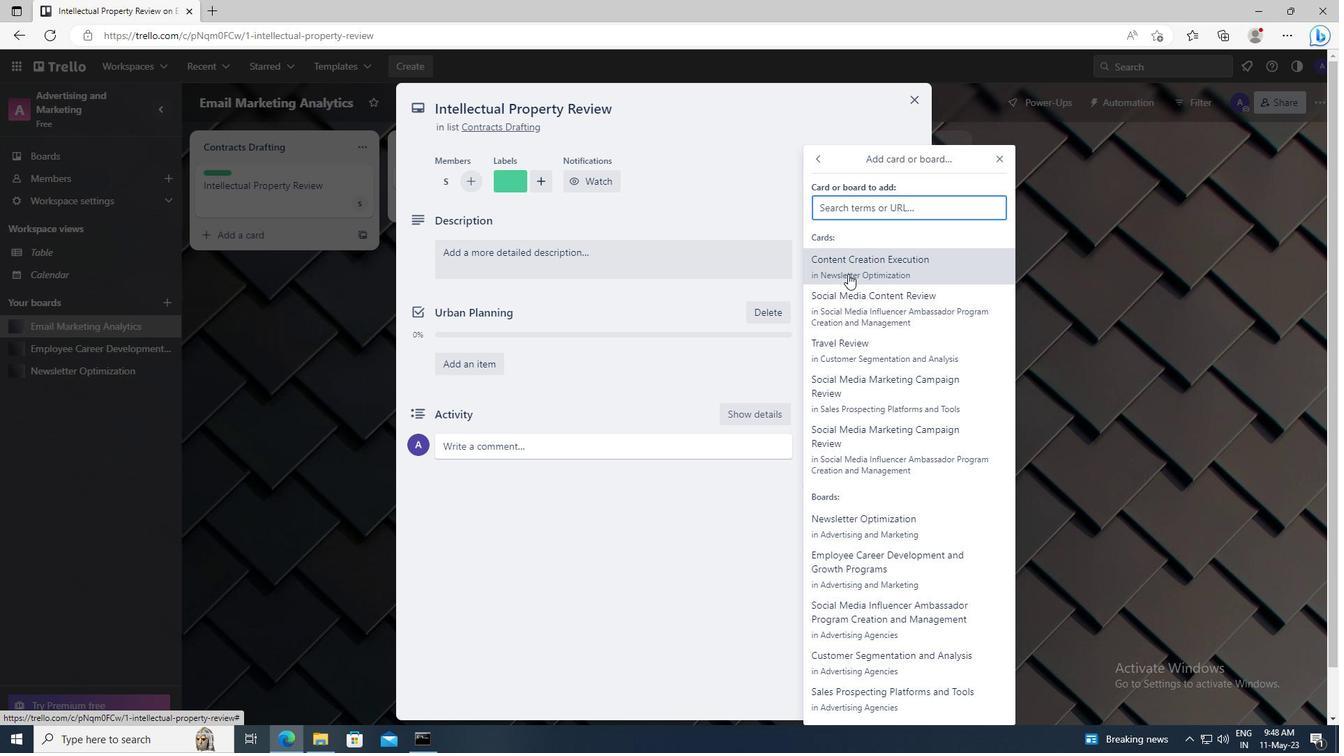 
Action: Mouse pressed left at (848, 268)
Screenshot: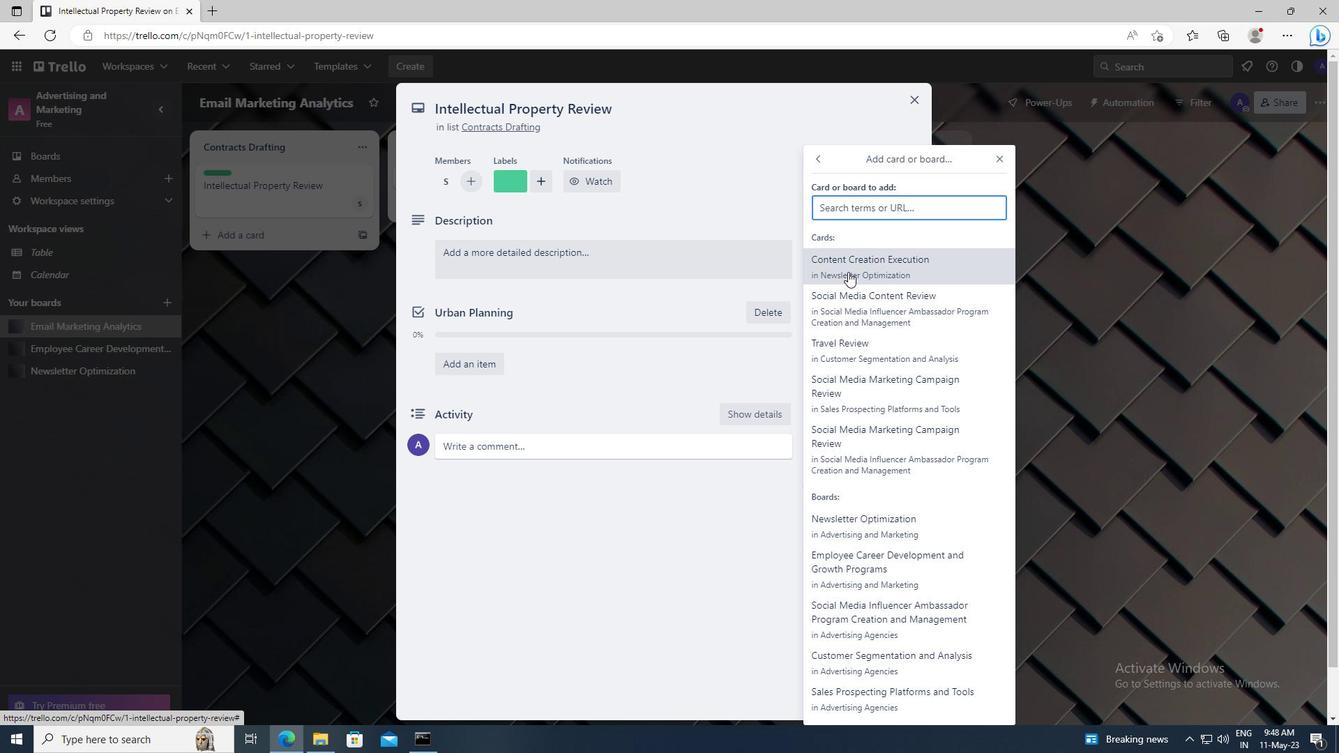 
Action: Mouse moved to (848, 360)
Screenshot: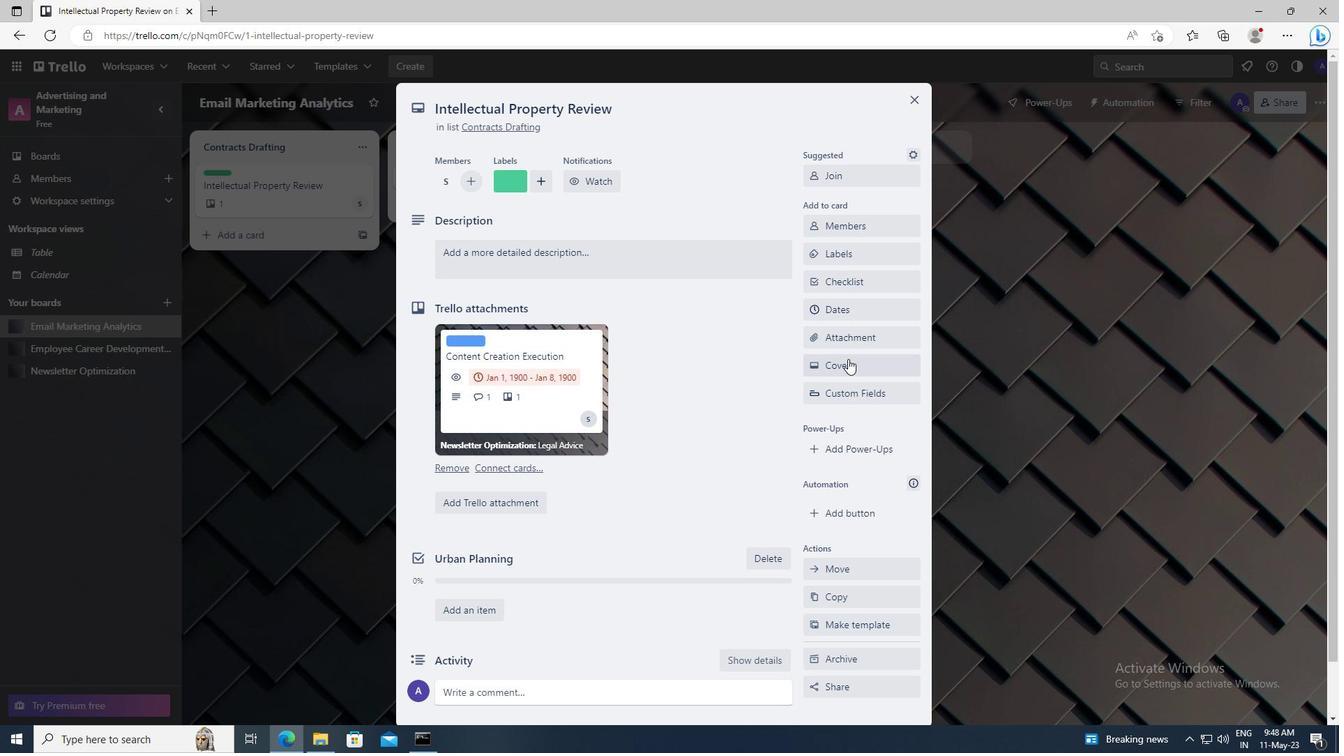 
Action: Mouse pressed left at (848, 360)
Screenshot: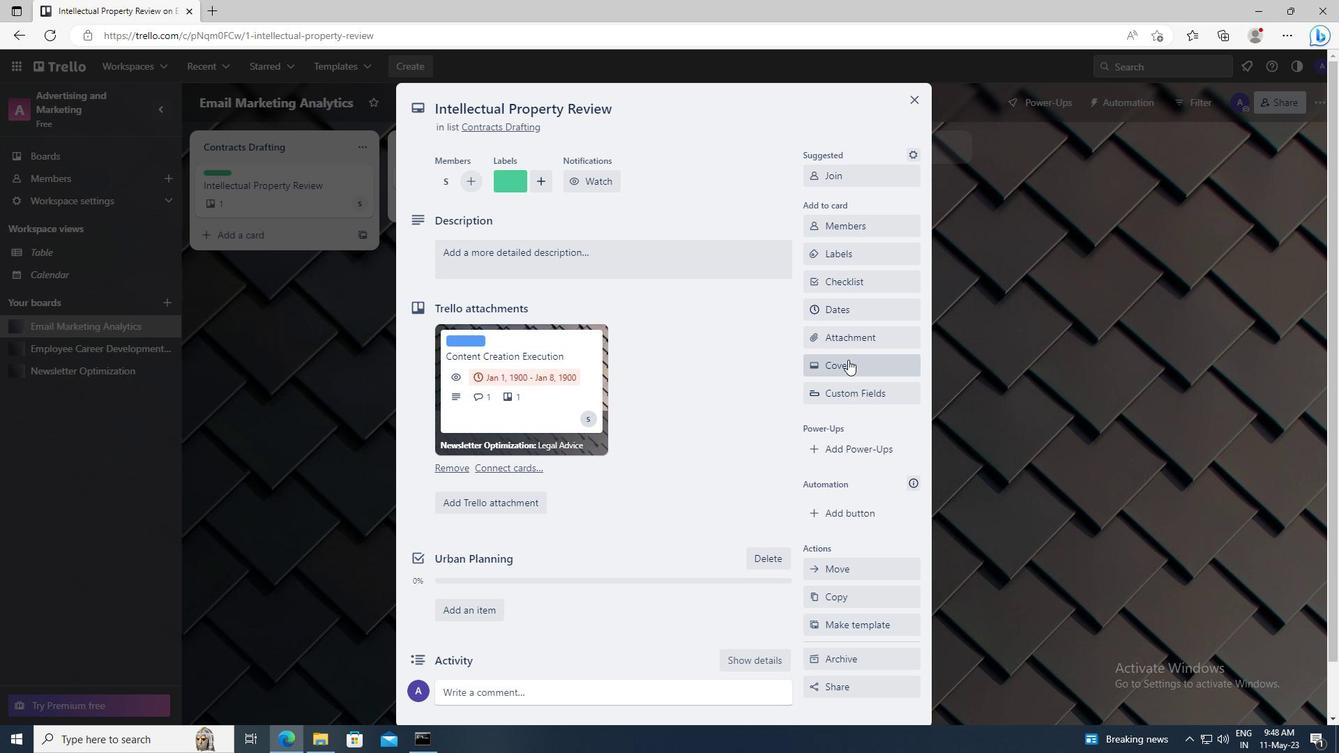 
Action: Mouse moved to (834, 443)
Screenshot: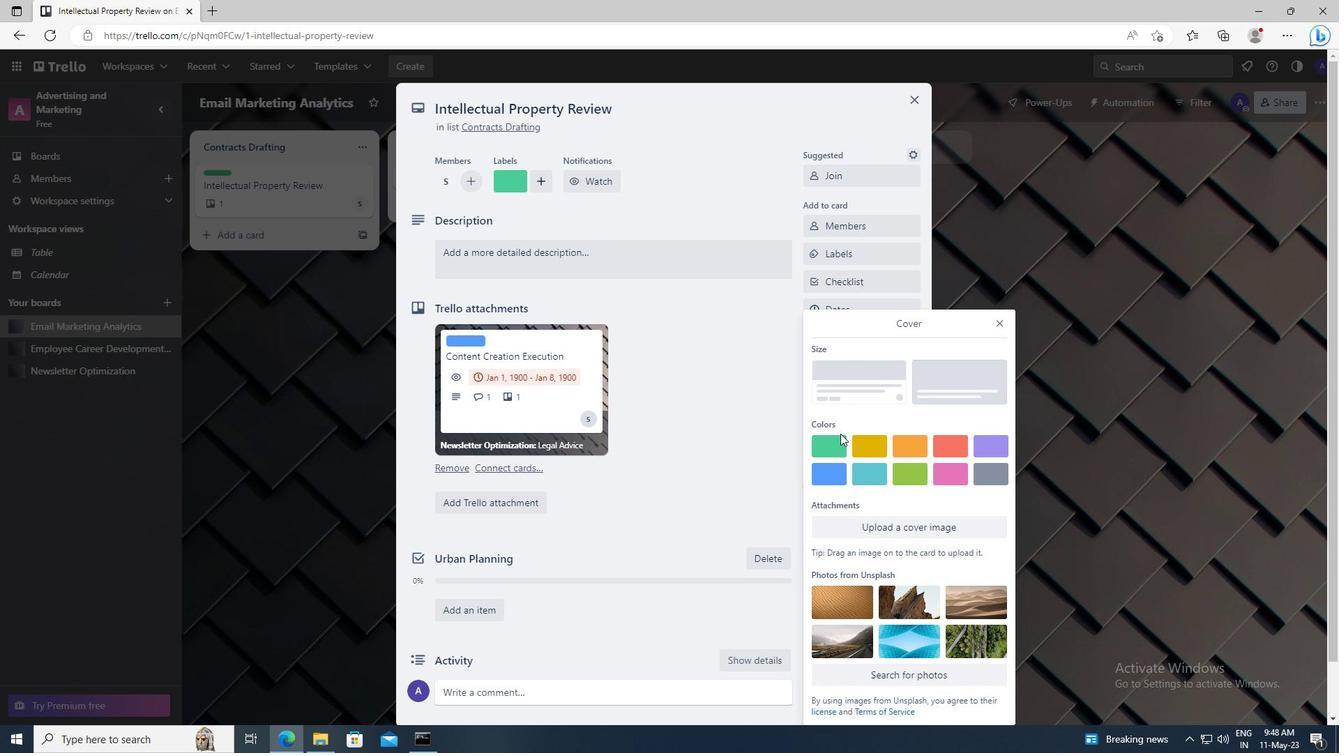 
Action: Mouse pressed left at (834, 443)
Screenshot: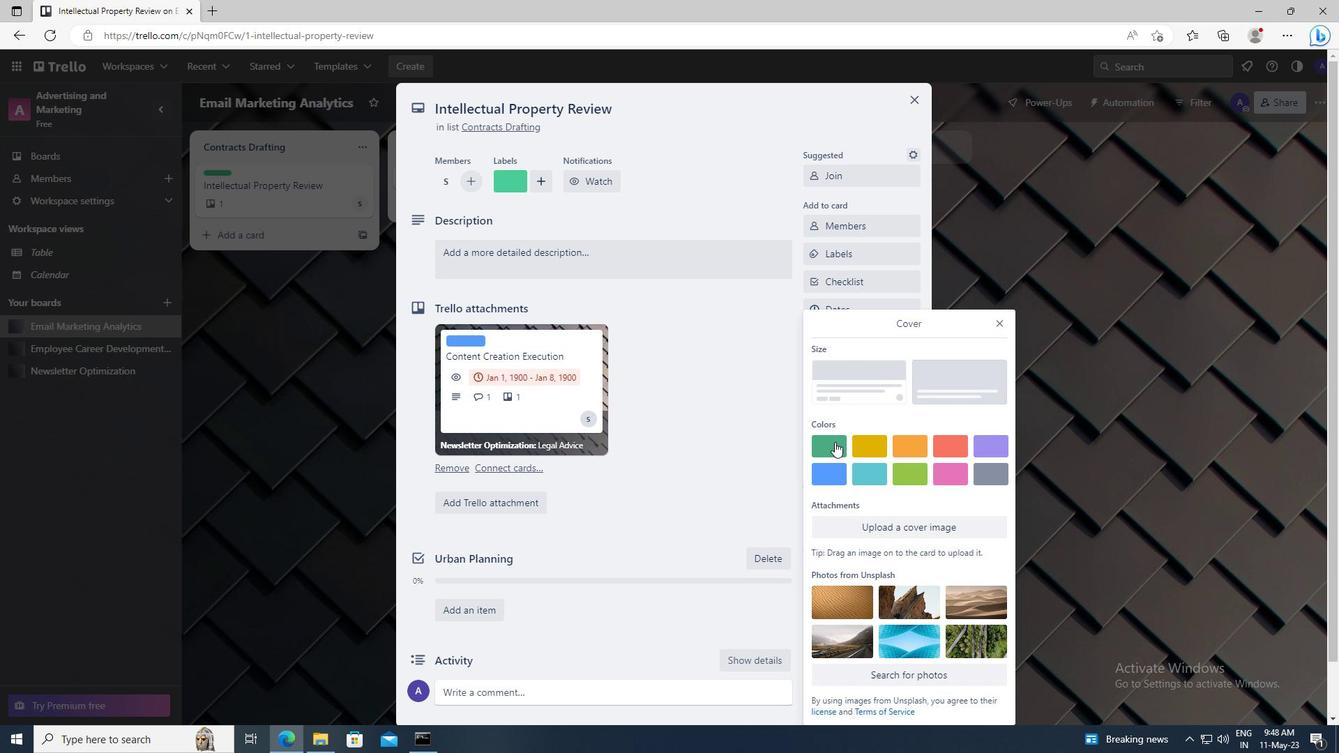 
Action: Mouse moved to (1000, 293)
Screenshot: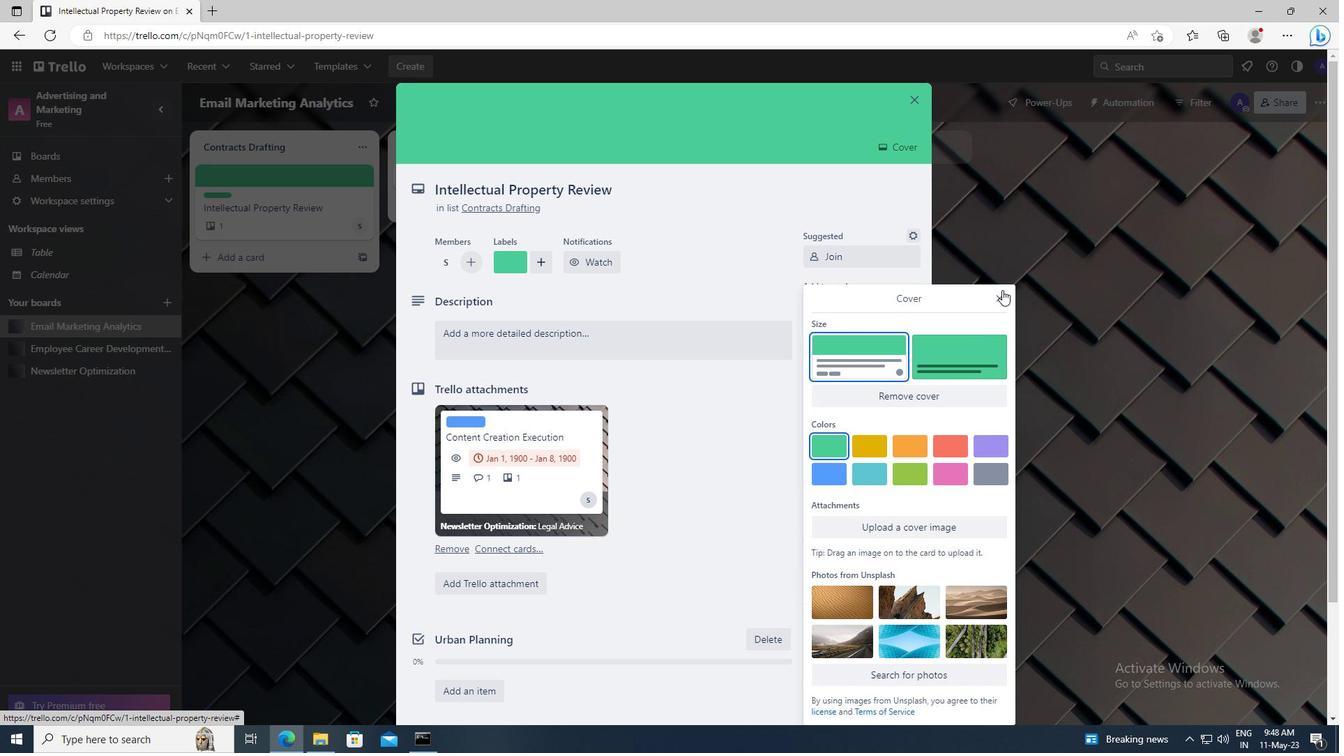 
Action: Mouse pressed left at (1000, 293)
Screenshot: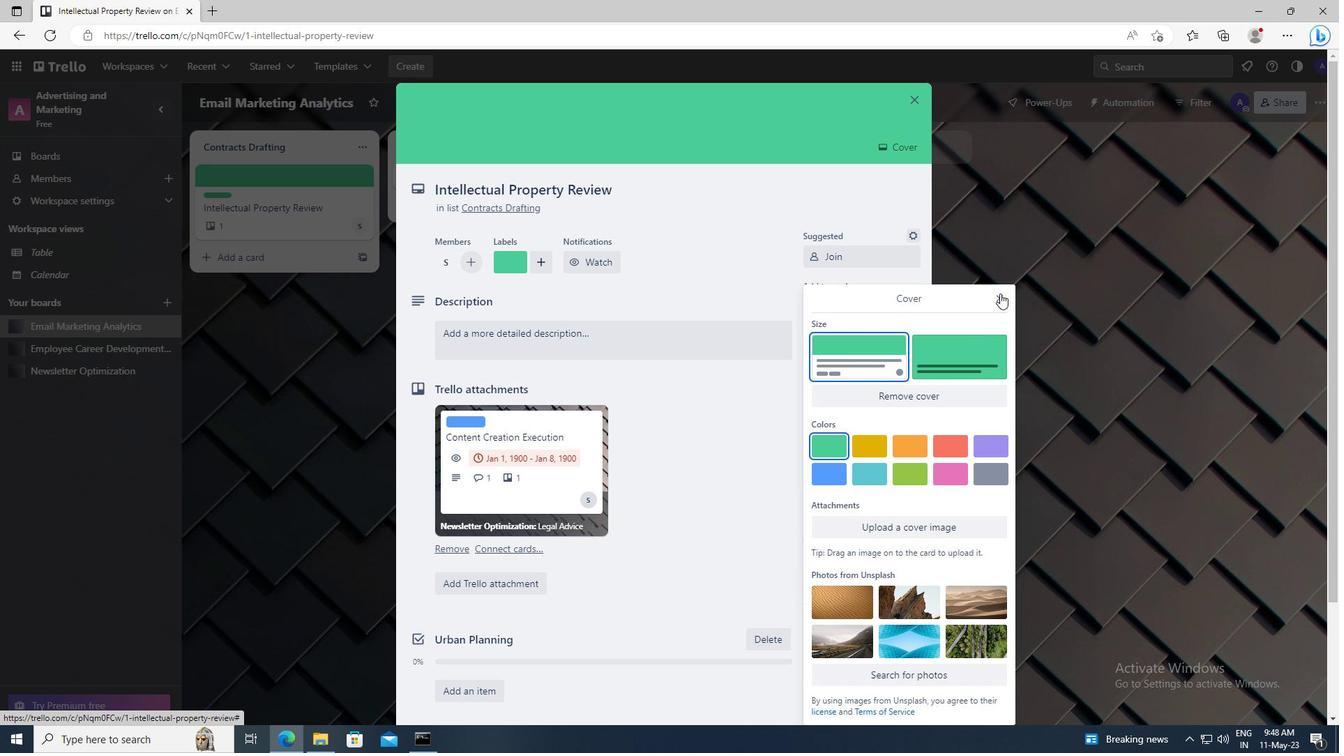 
Action: Mouse moved to (584, 344)
Screenshot: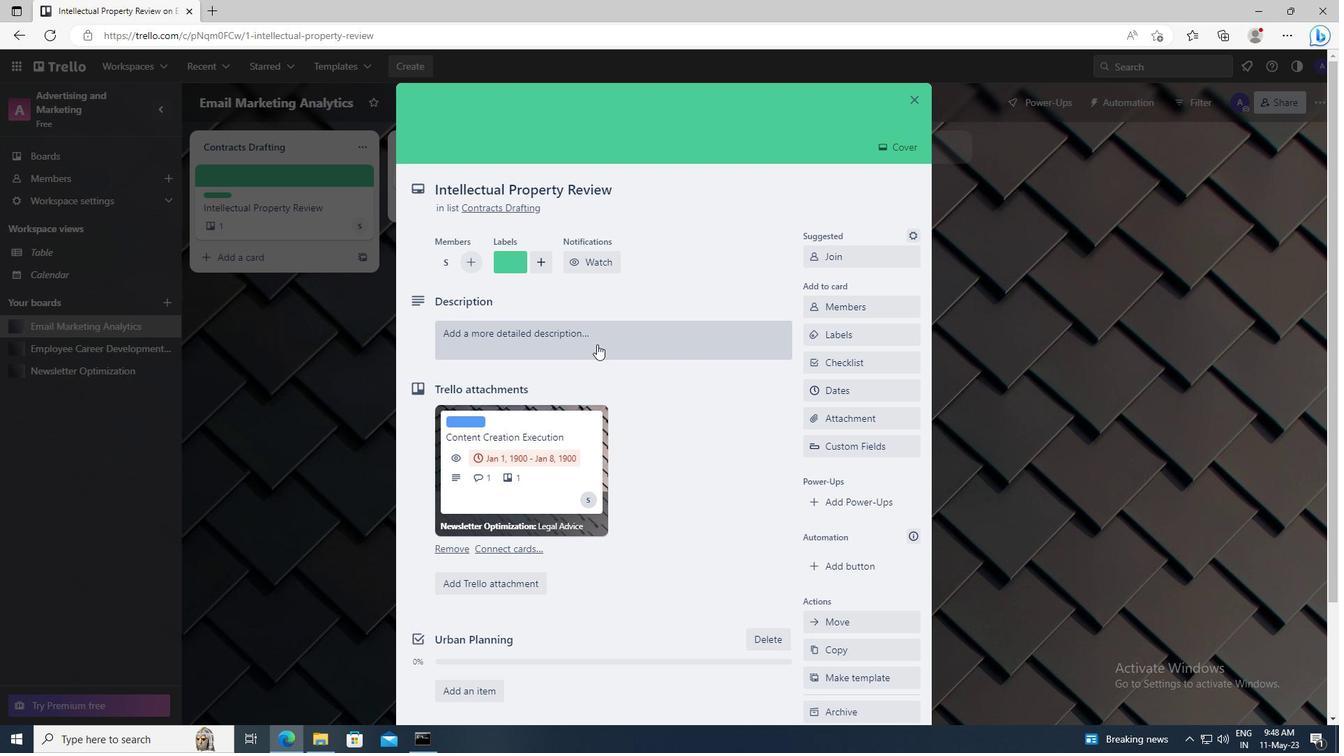 
Action: Mouse pressed left at (584, 344)
Screenshot: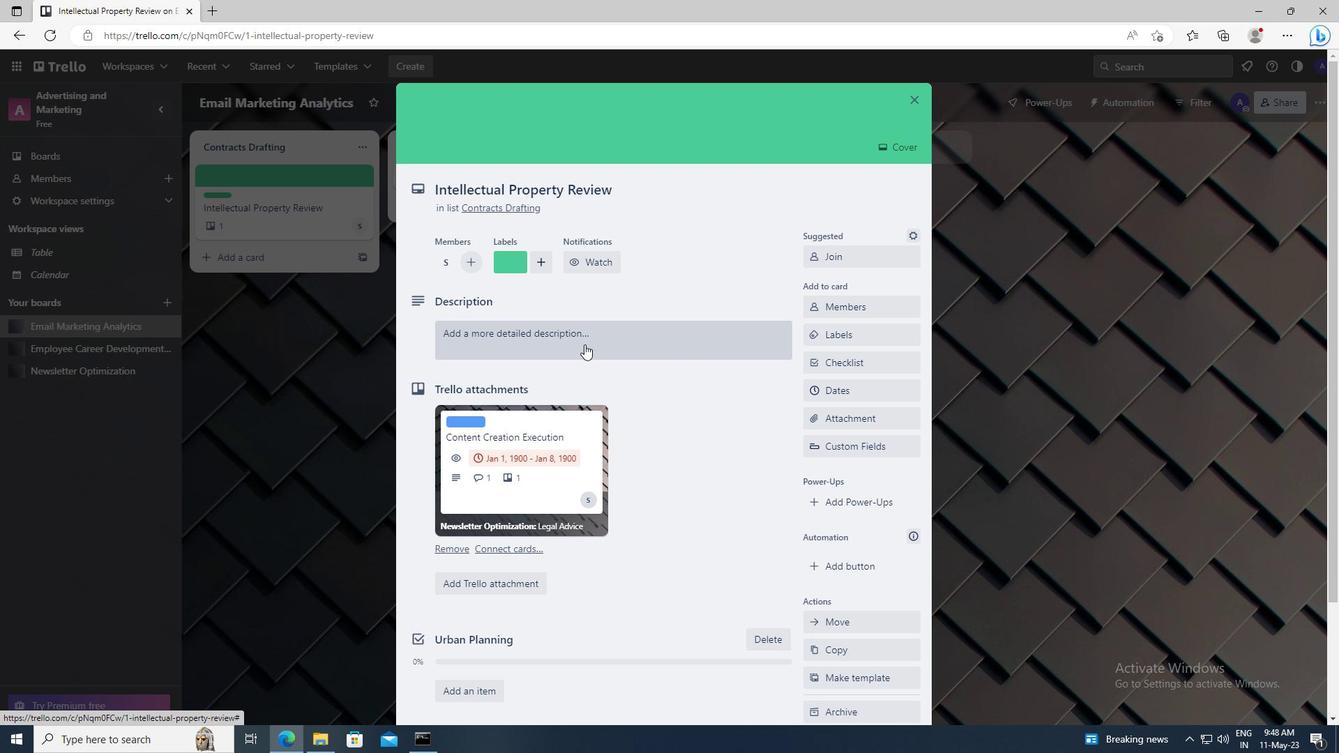 
Action: Key pressed <Key.shift>CONDUCT<Key.space>CUSTOMER<Key.space>RESEARCH<Key.space>FOR<Key.space>NEW<Key.space>CUSTOMER<Key.space>SEGMENTATION<Key.space>OPPORTUNITIES
Screenshot: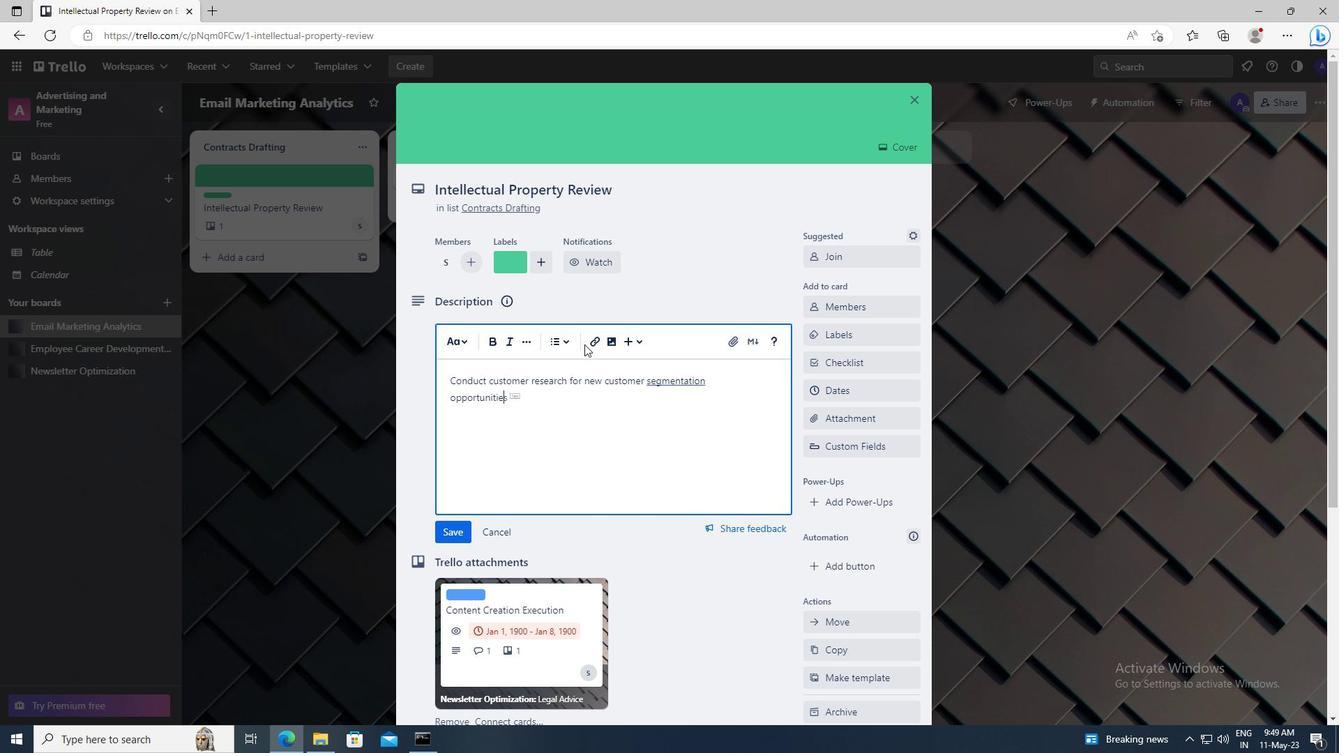 
Action: Mouse scrolled (584, 343) with delta (0, 0)
Screenshot: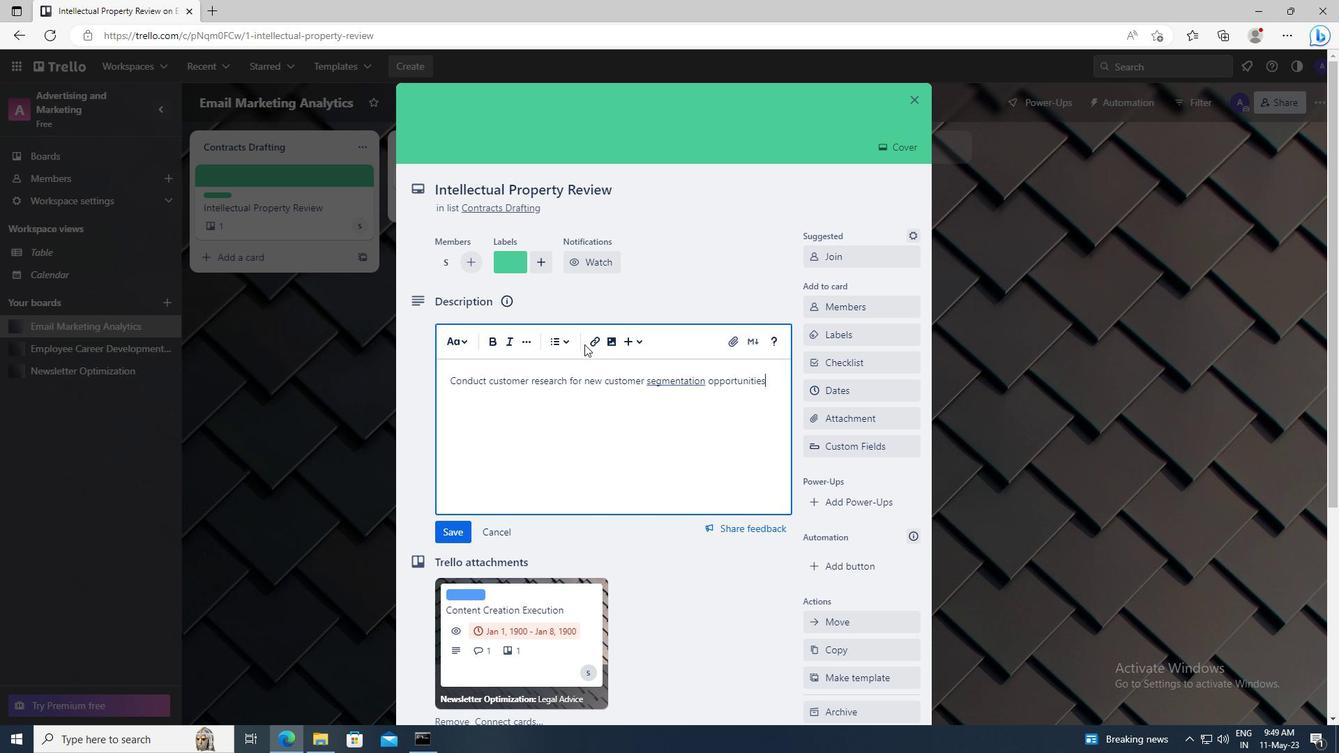
Action: Mouse moved to (457, 433)
Screenshot: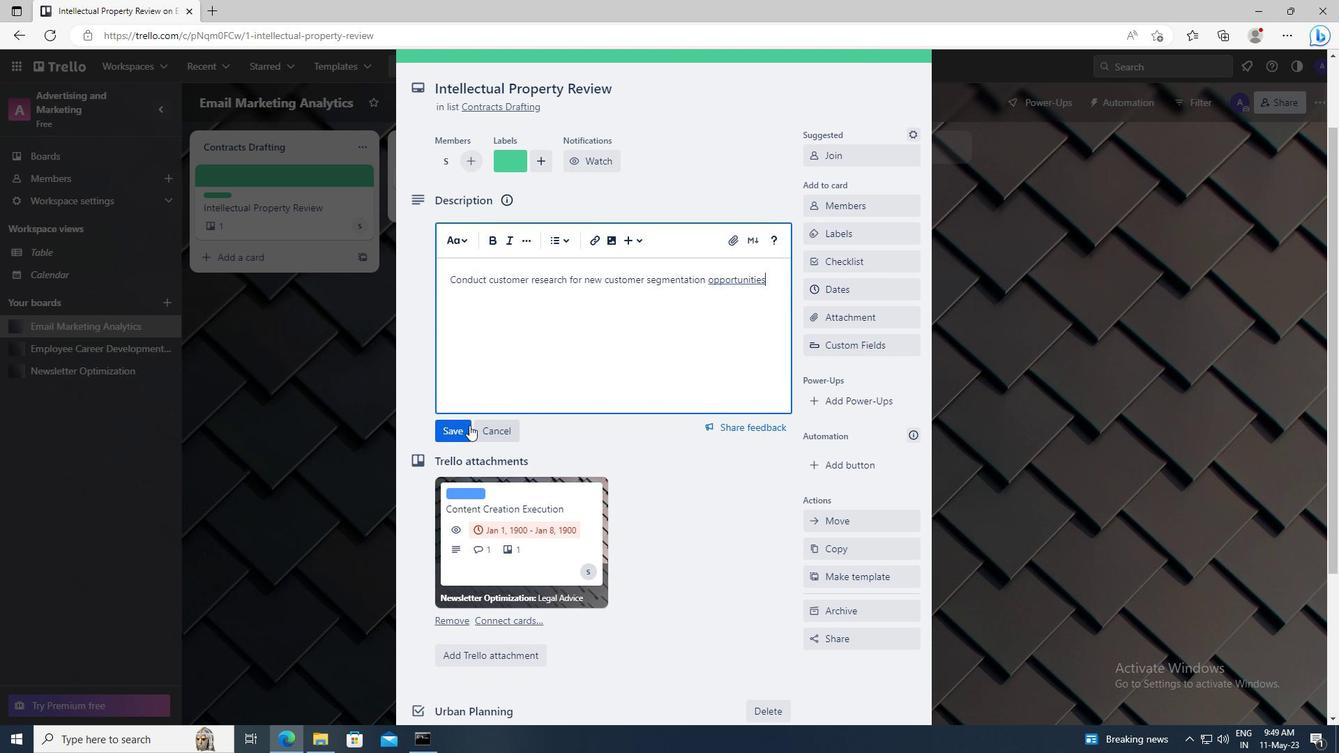 
Action: Mouse pressed left at (457, 433)
Screenshot: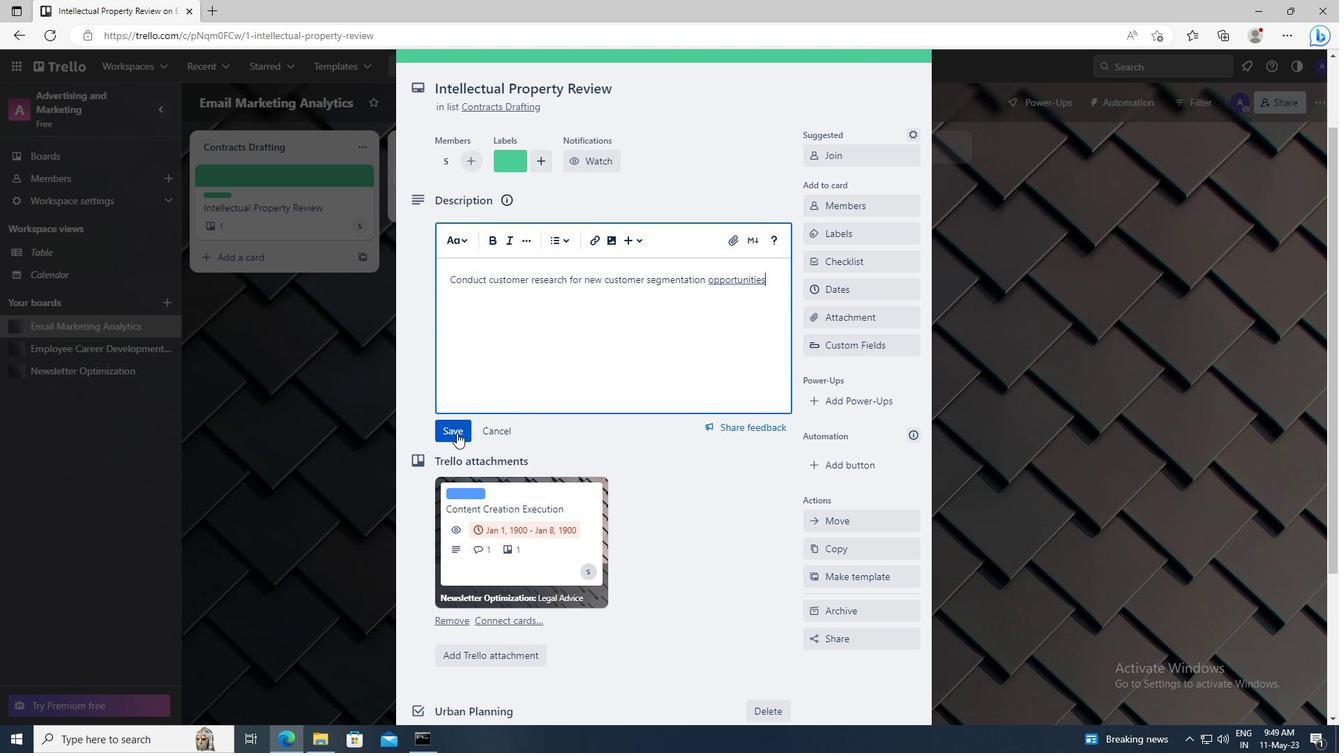 
Action: Mouse scrolled (457, 433) with delta (0, 0)
Screenshot: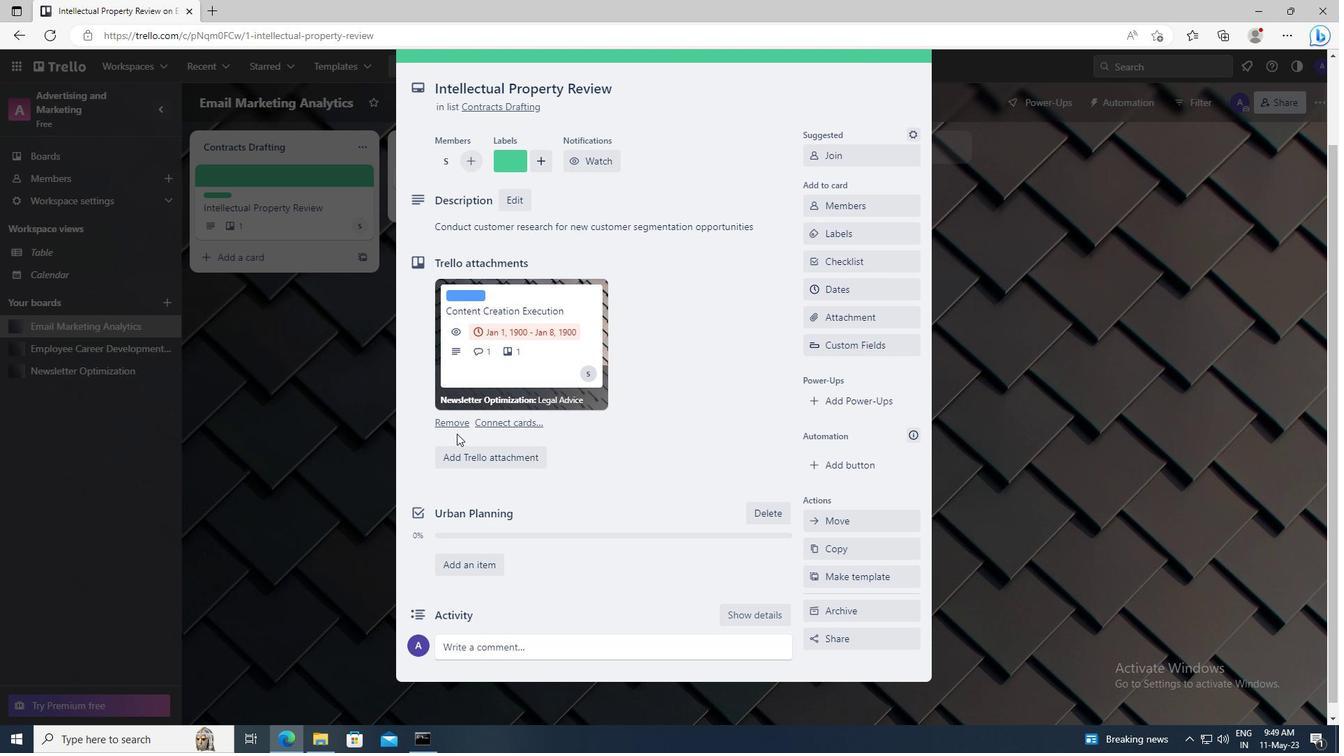 
Action: Mouse moved to (449, 635)
Screenshot: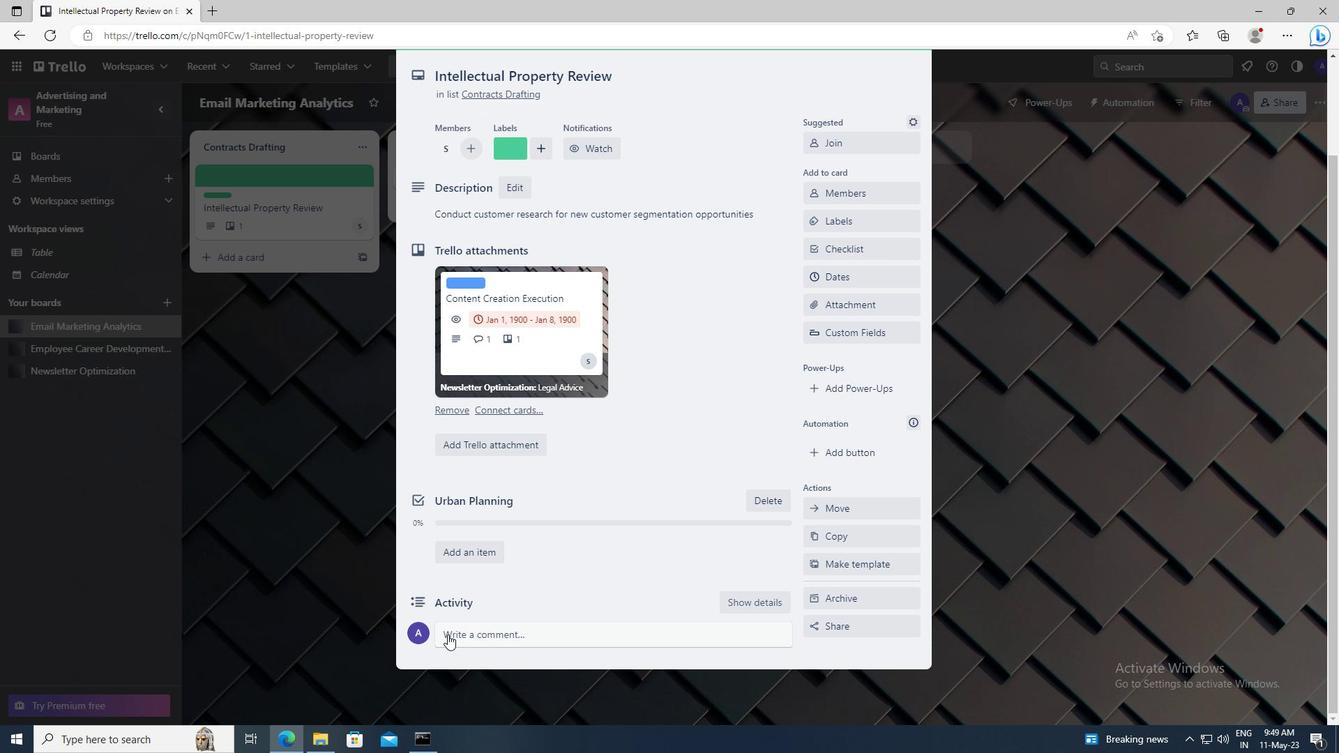 
Action: Mouse pressed left at (449, 635)
Screenshot: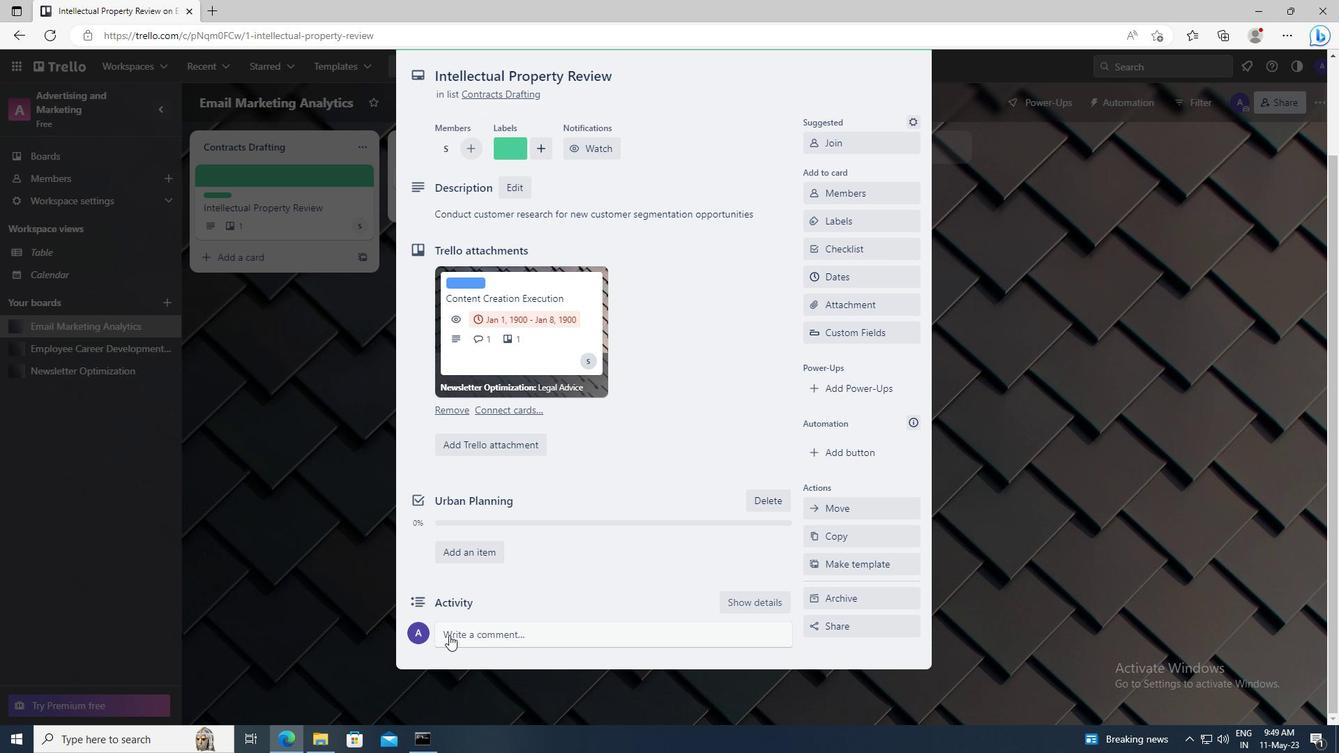 
Action: Key pressed <Key.shift>LET<Key.space>US<Key.space>MAKE<Key.space>SURE<Key.space>WE<Key.space>GIVE<Key.space>THIS<Key.space>TASK<Key.space>THE<Key.space>ATTENTION<Key.space>IT<Key.space>DESERVES<Key.space>AS<Key.space>IT<Key.space>IS<Key.space>CRUCIAL<Key.space>TO<Key.space>THE<Key.space>OVERALL<Key.space>SUCCESS<Key.space>OF<Key.space>THE<Key.space>PROJECT.
Screenshot: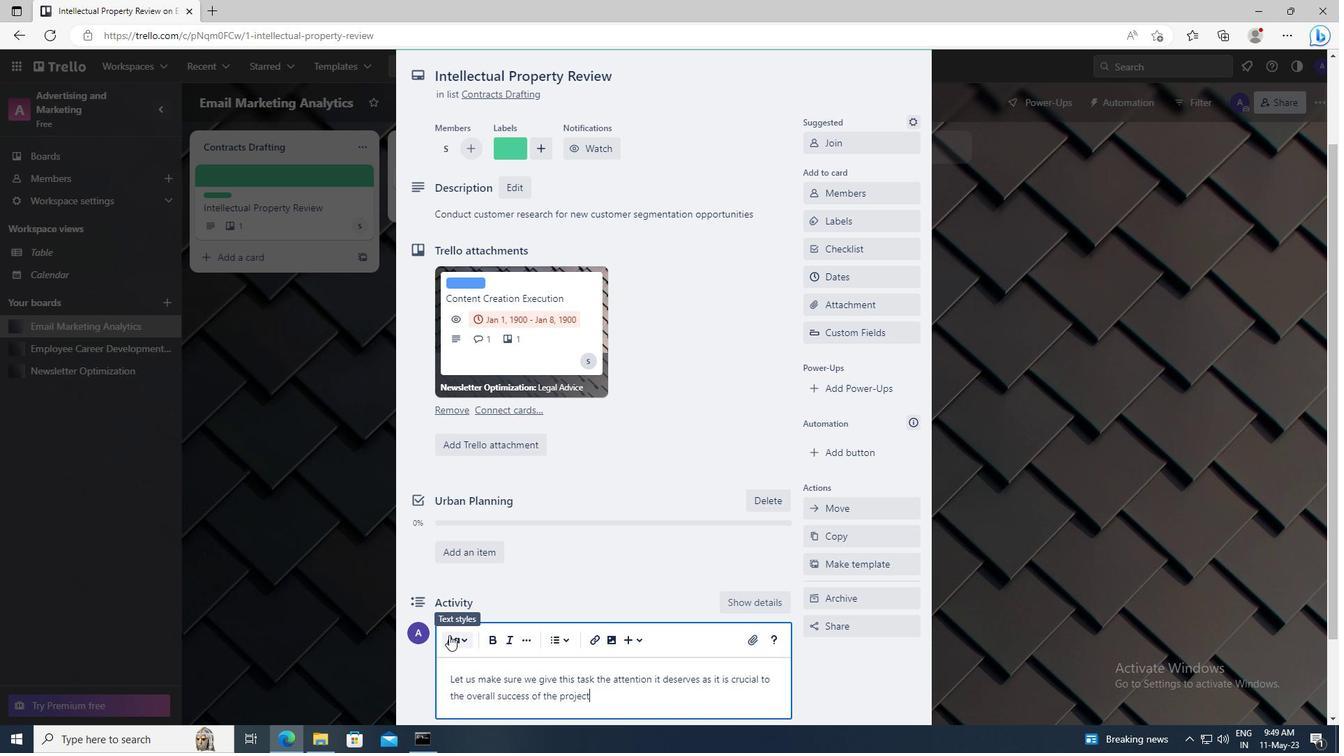 
Action: Mouse scrolled (449, 634) with delta (0, 0)
Screenshot: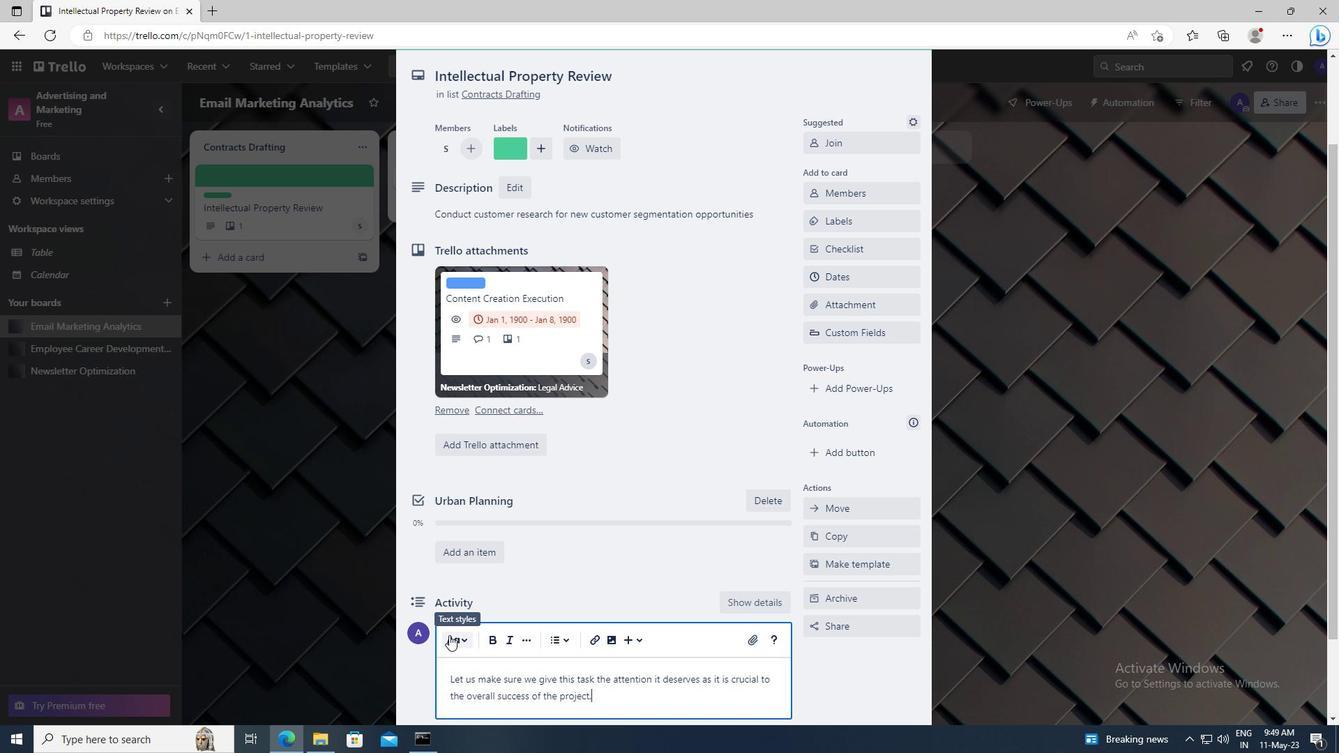 
Action: Mouse moved to (450, 640)
Screenshot: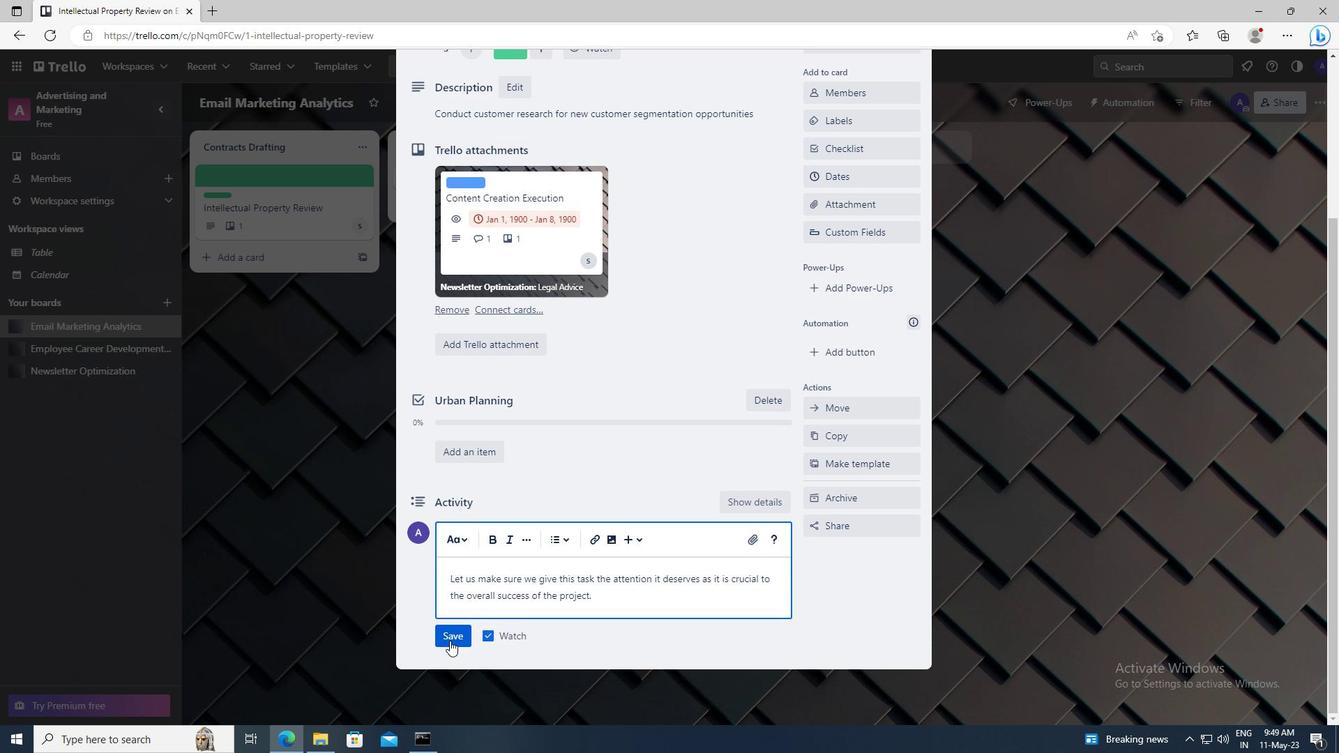 
Action: Mouse pressed left at (450, 640)
Screenshot: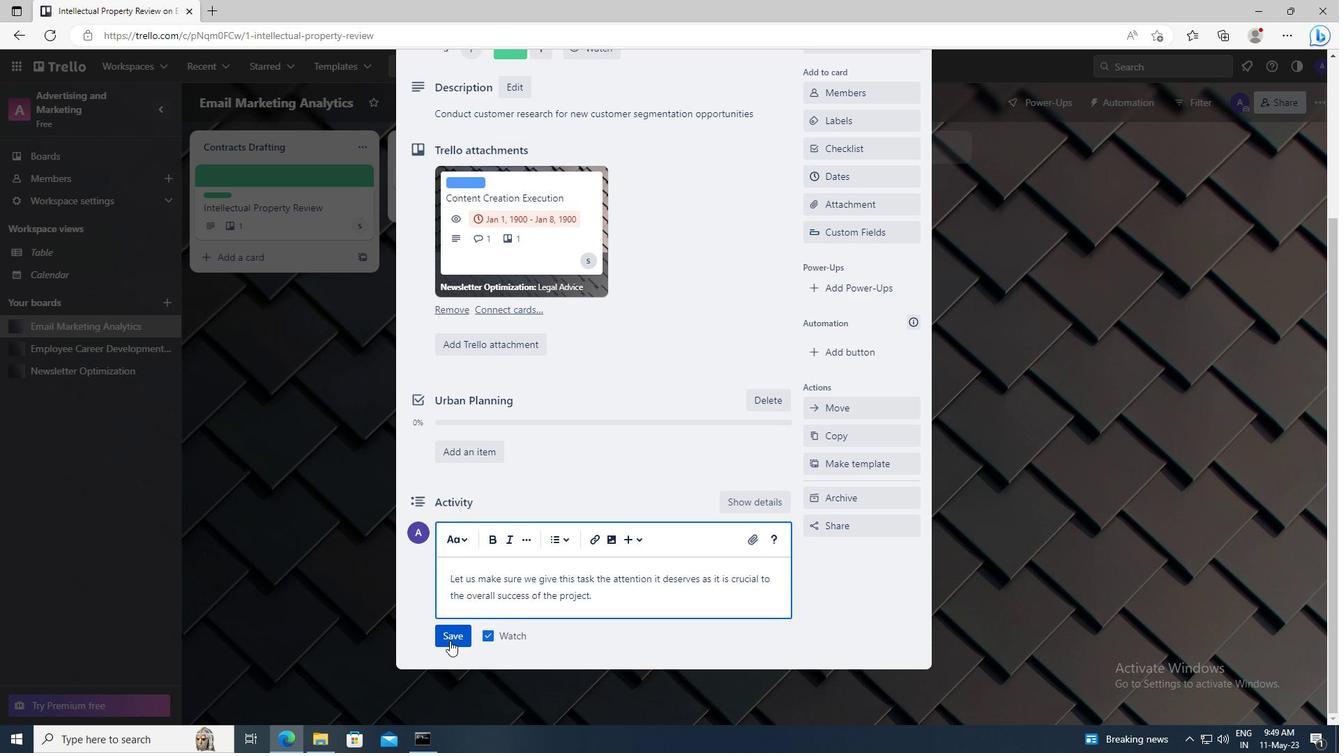 
Action: Mouse moved to (863, 270)
Screenshot: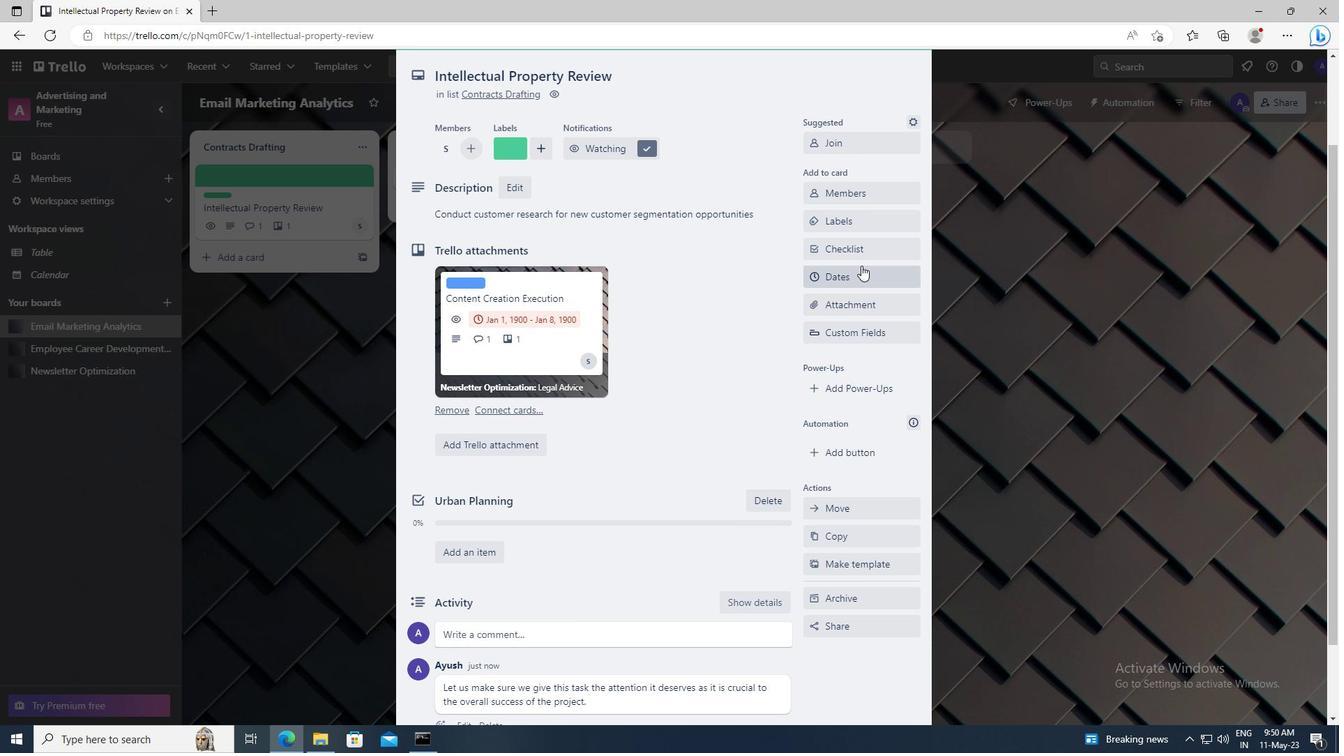 
Action: Mouse pressed left at (863, 270)
Screenshot: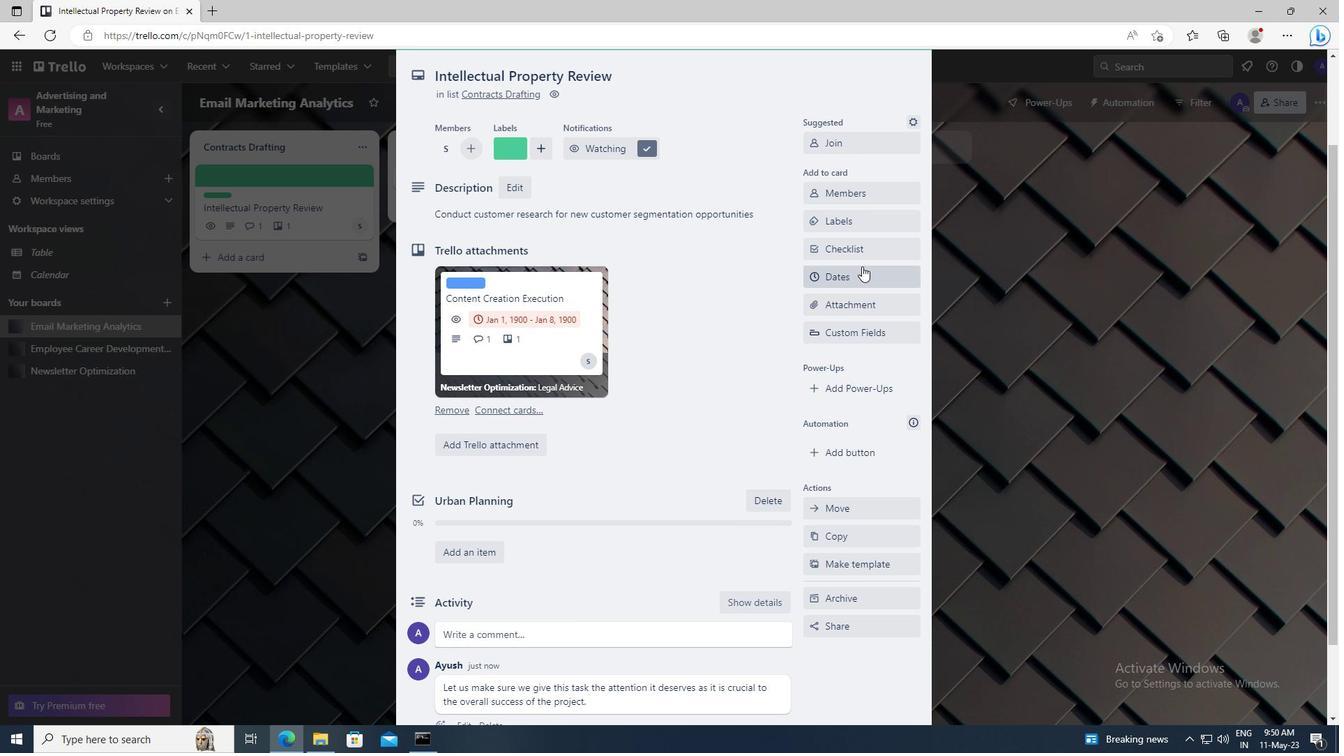 
Action: Mouse moved to (818, 357)
Screenshot: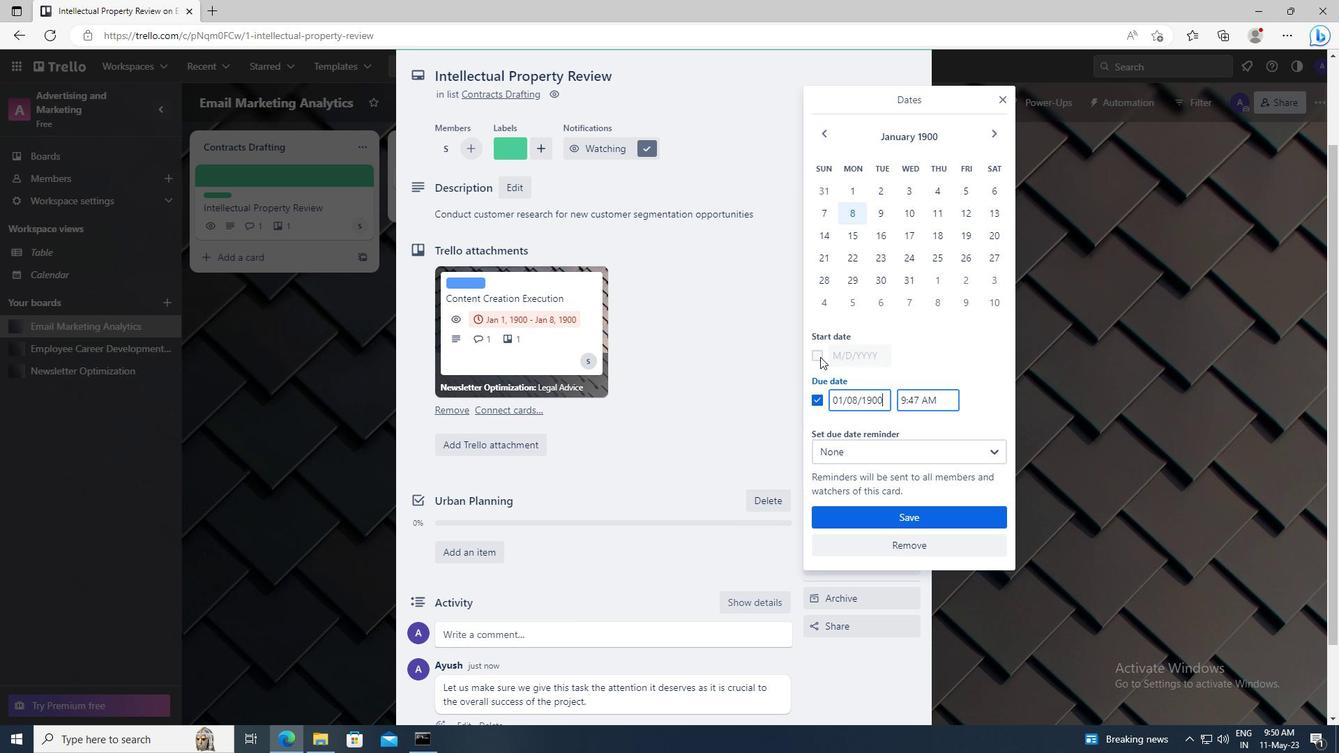 
Action: Mouse pressed left at (818, 357)
Screenshot: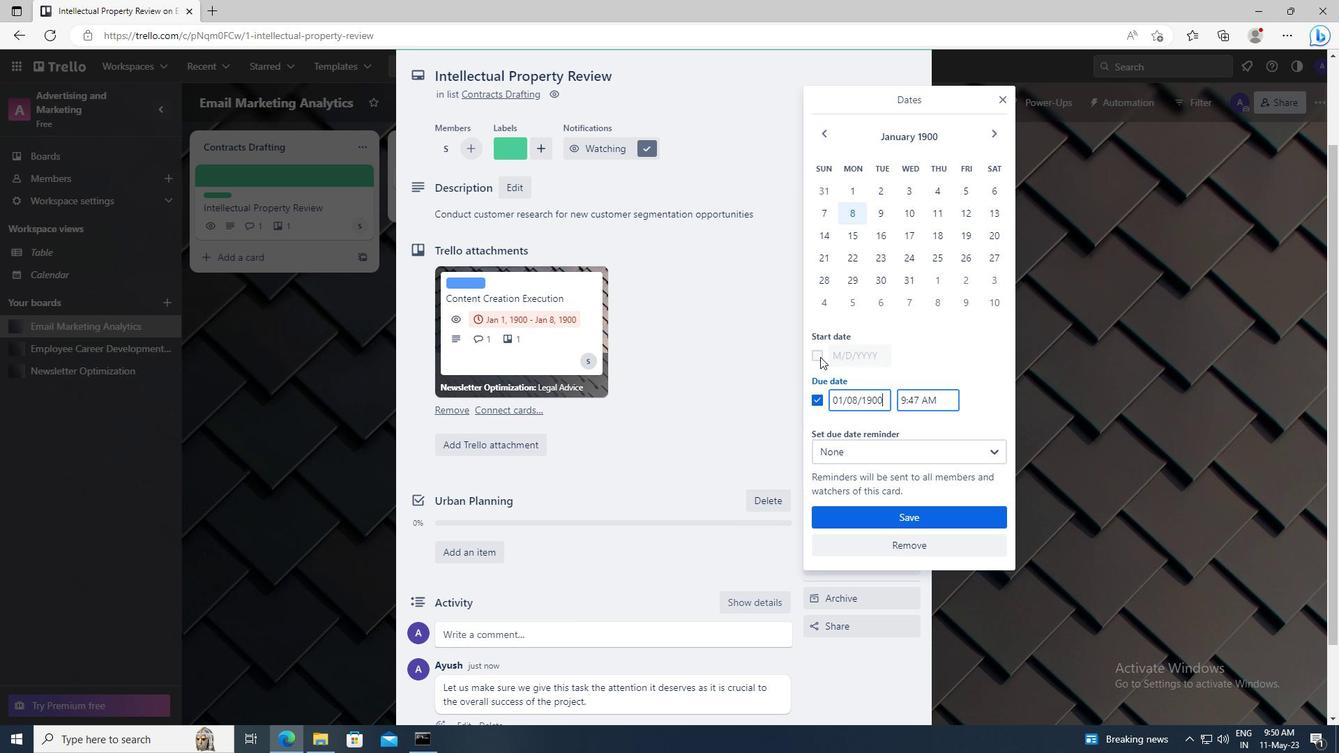 
Action: Mouse moved to (884, 355)
Screenshot: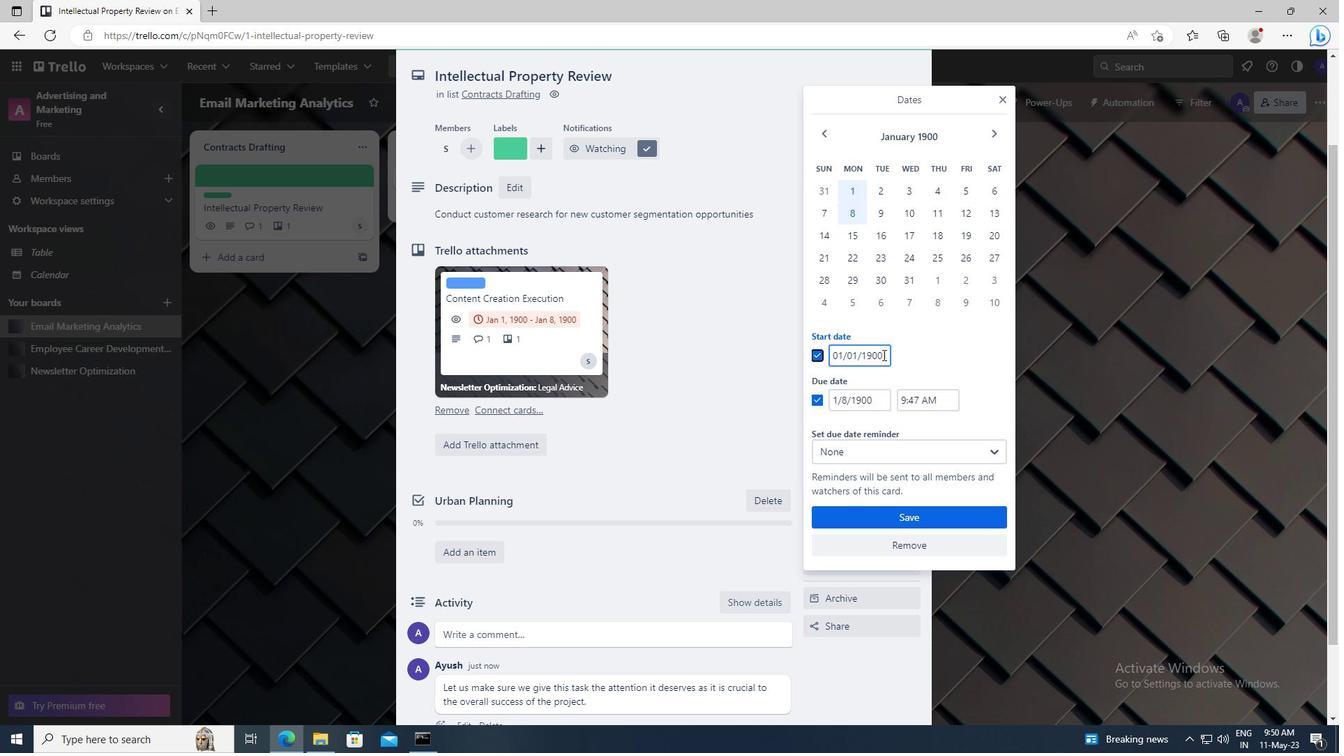 
Action: Mouse pressed left at (884, 355)
Screenshot: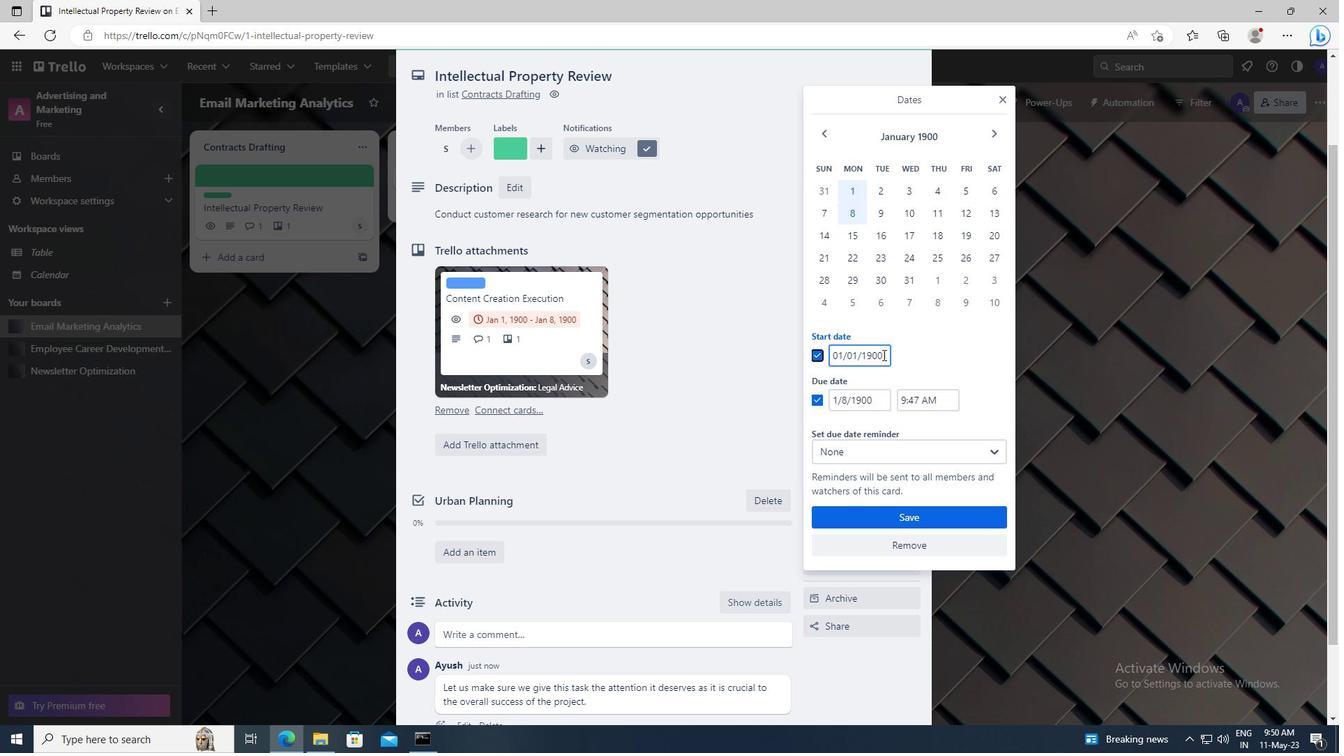 
Action: Key pressed <Key.left><Key.left><Key.left><Key.left><Key.left><Key.backspace>2
Screenshot: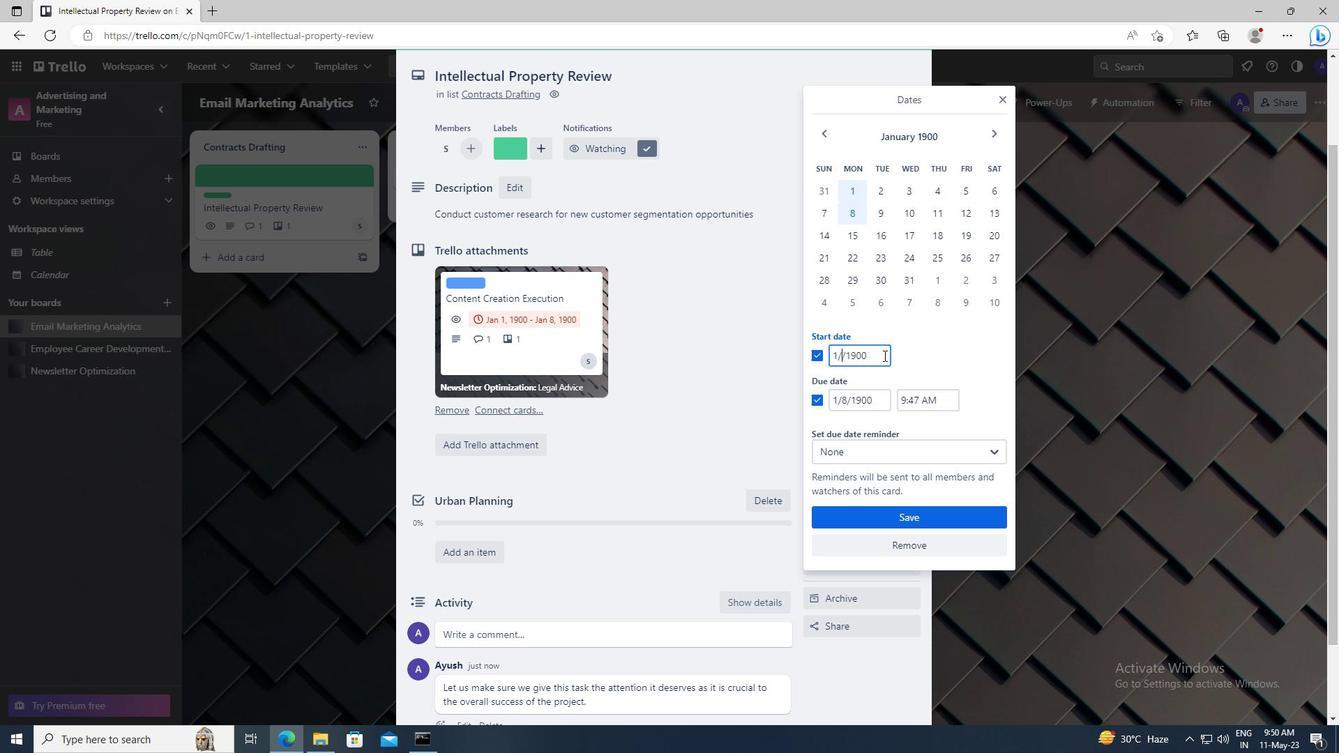 
Action: Mouse moved to (883, 398)
Screenshot: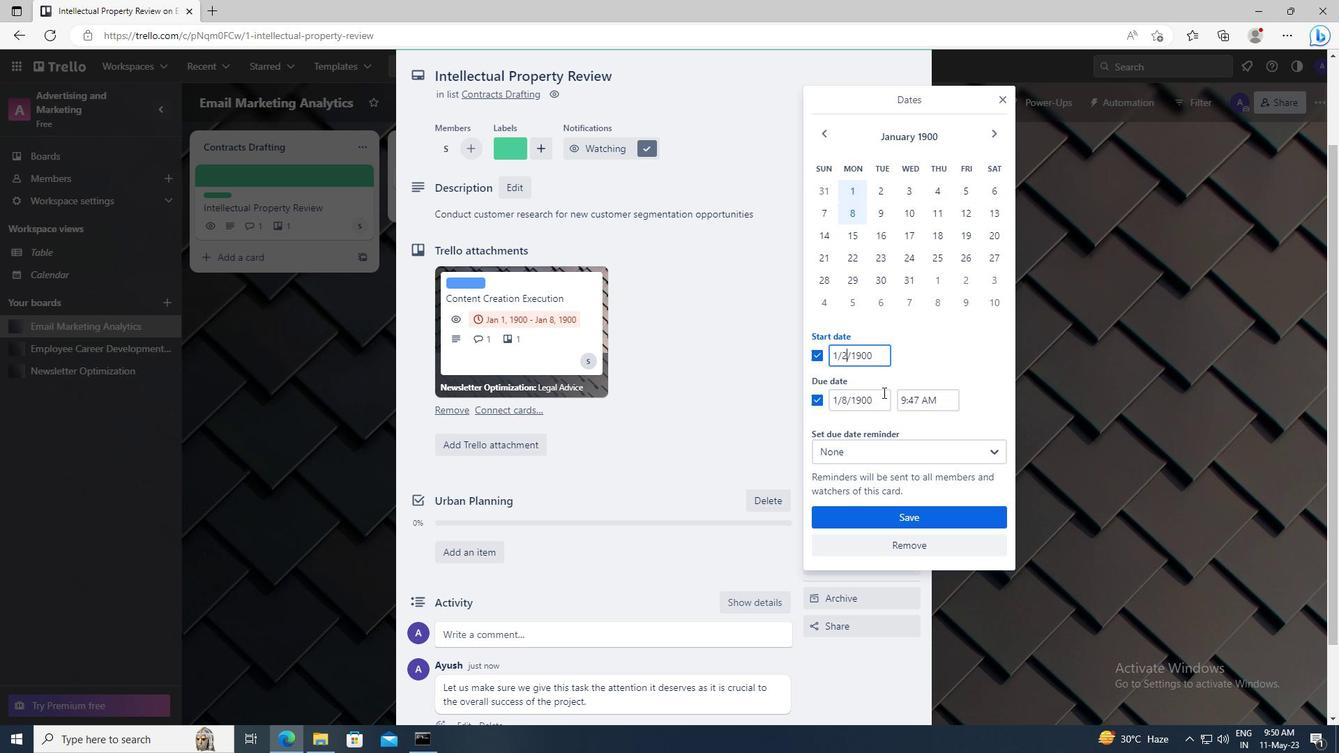 
Action: Mouse pressed left at (883, 398)
Screenshot: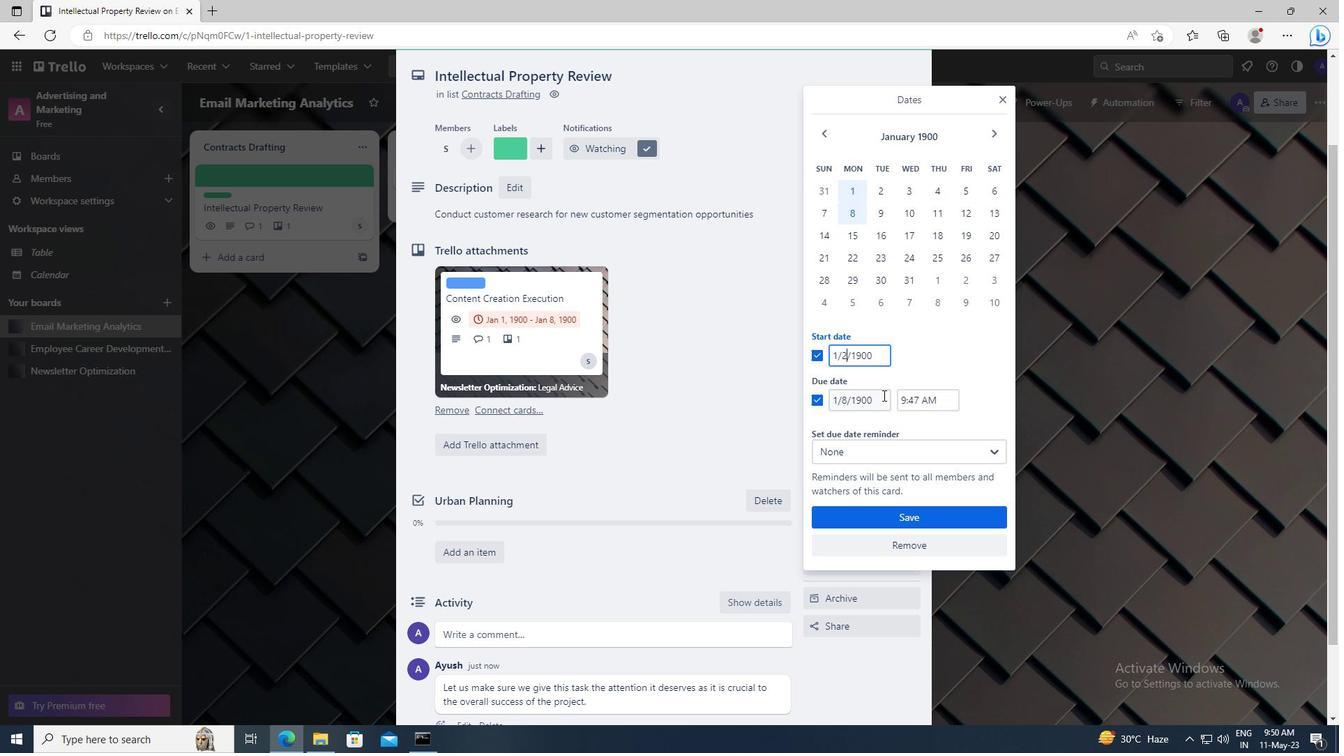
Action: Key pressed <Key.left><Key.left><Key.left><Key.left><Key.left><Key.backspace>9
Screenshot: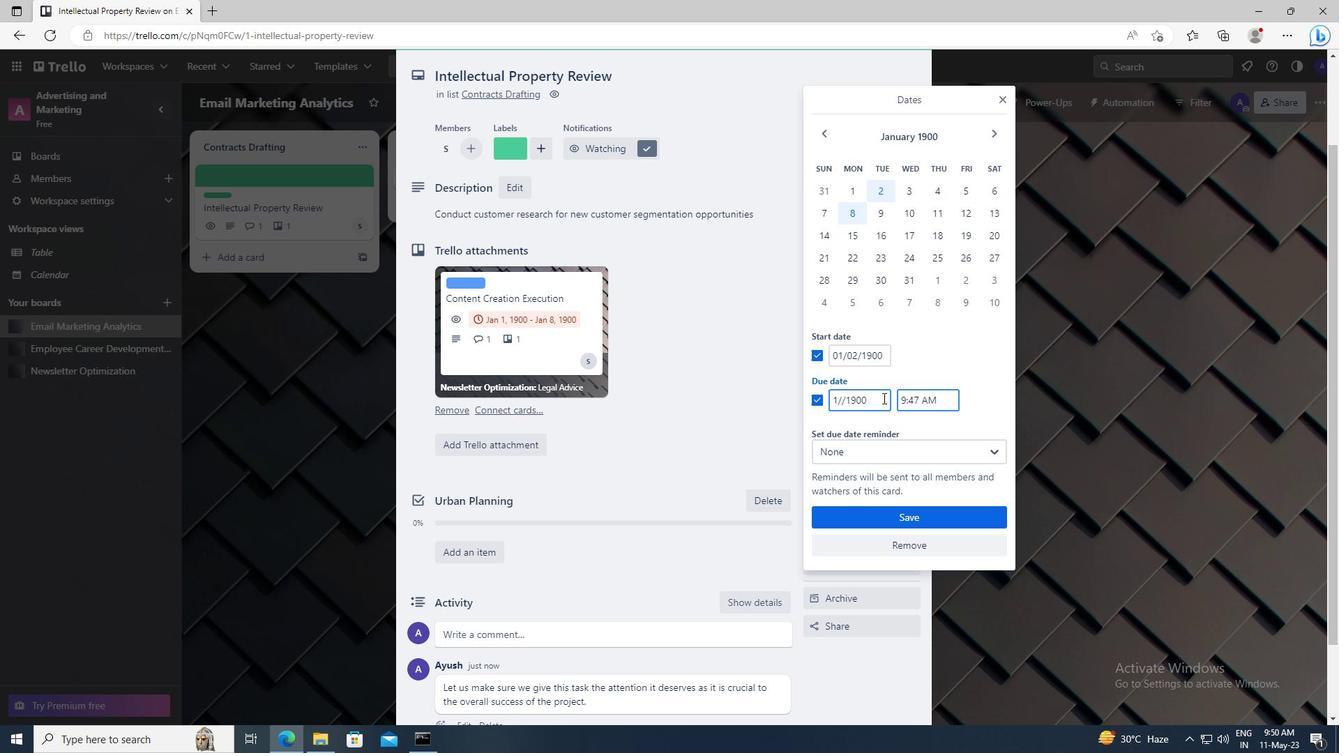 
Action: Mouse moved to (891, 517)
Screenshot: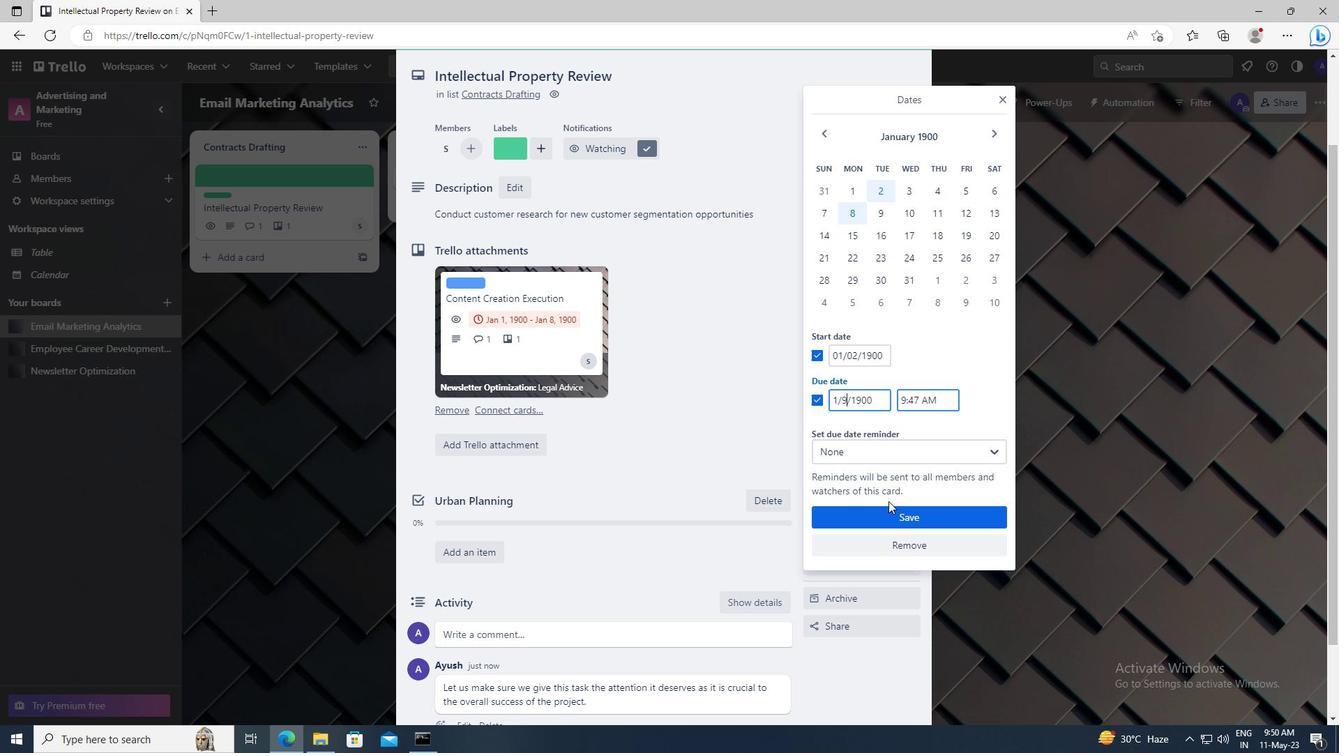 
Action: Mouse pressed left at (891, 517)
Screenshot: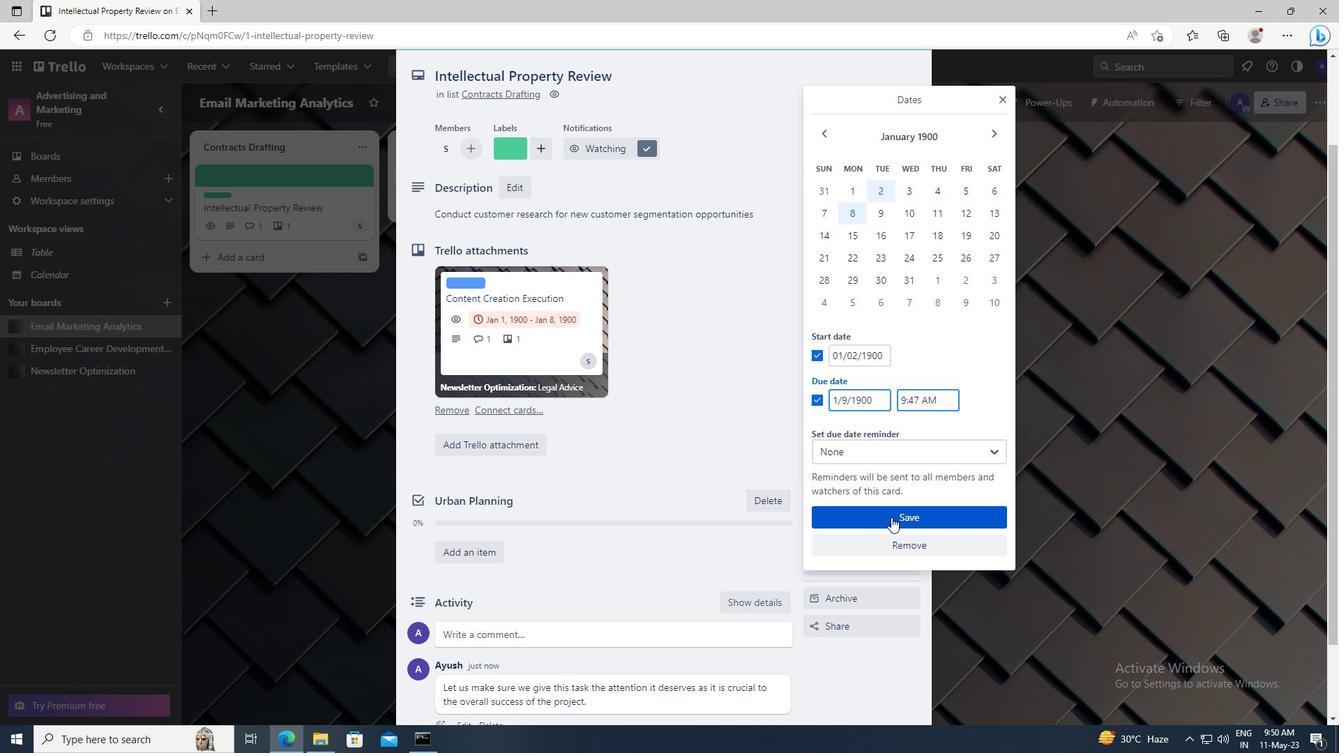 
